 Task: Look for space in Edineţ, Moldova from 7th July, 2023 to 15th July, 2023 for 6 adults in price range Rs.15000 to Rs.20000. Place can be entire place with 3 bedrooms having 3 beds and 3 bathrooms. Property type can be house, flat, guest house. Booking option can be shelf check-in. Required host language is English.
Action: Mouse moved to (419, 60)
Screenshot: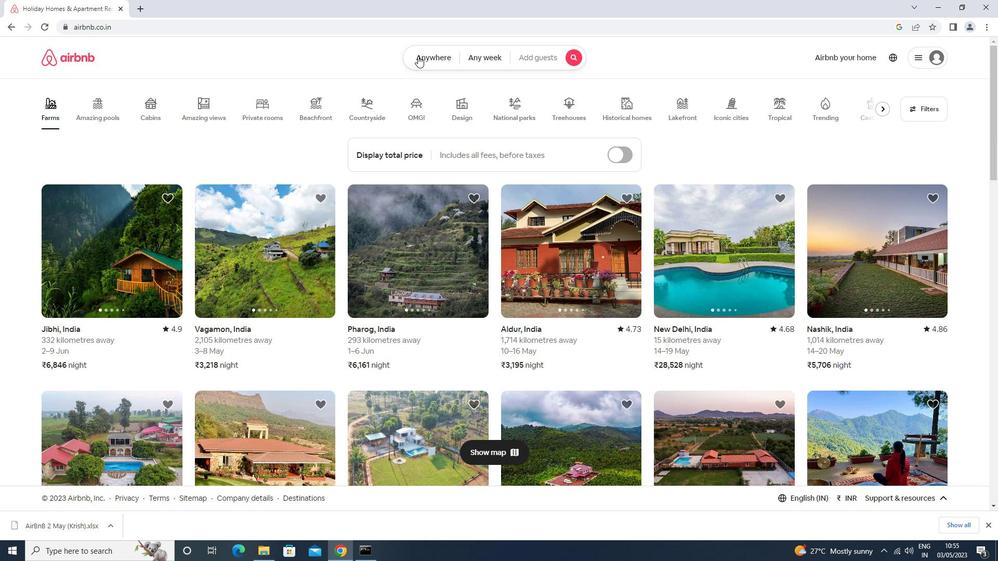 
Action: Mouse pressed left at (419, 60)
Screenshot: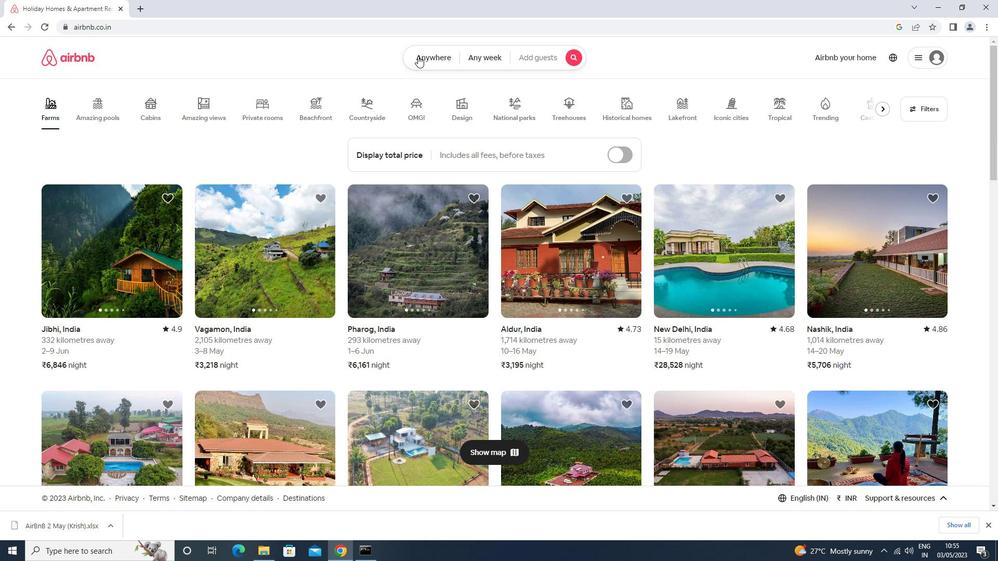 
Action: Mouse moved to (391, 105)
Screenshot: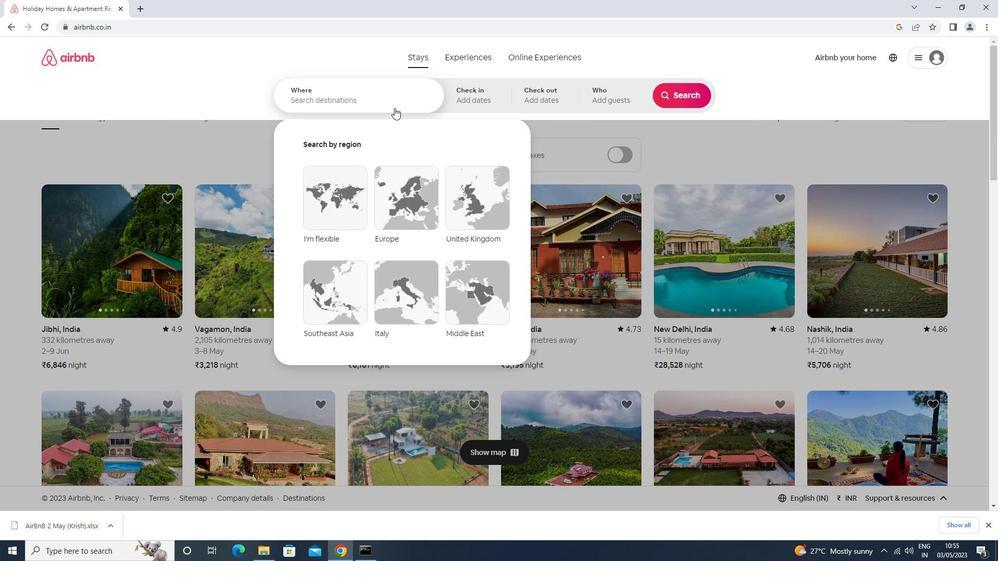
Action: Mouse pressed left at (391, 105)
Screenshot: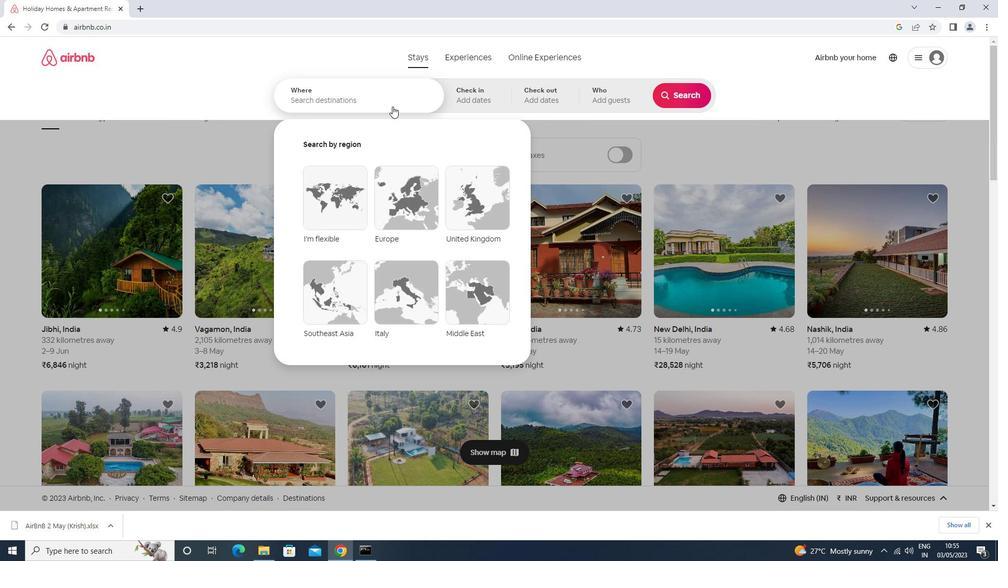 
Action: Mouse moved to (376, 104)
Screenshot: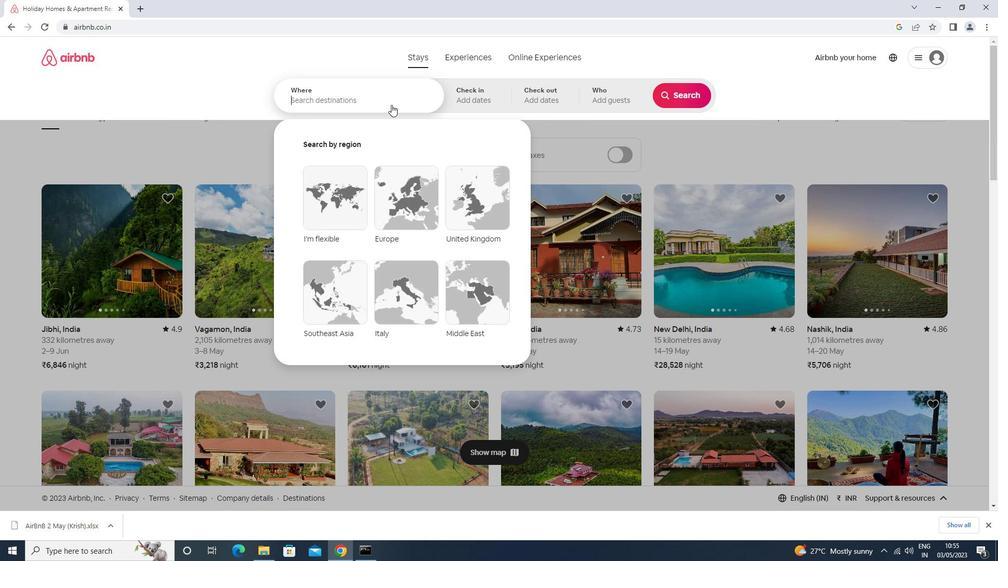 
Action: Key pressed e<Key.caps_lock>dit<Key.backspace>net<Key.down><Key.enter>
Screenshot: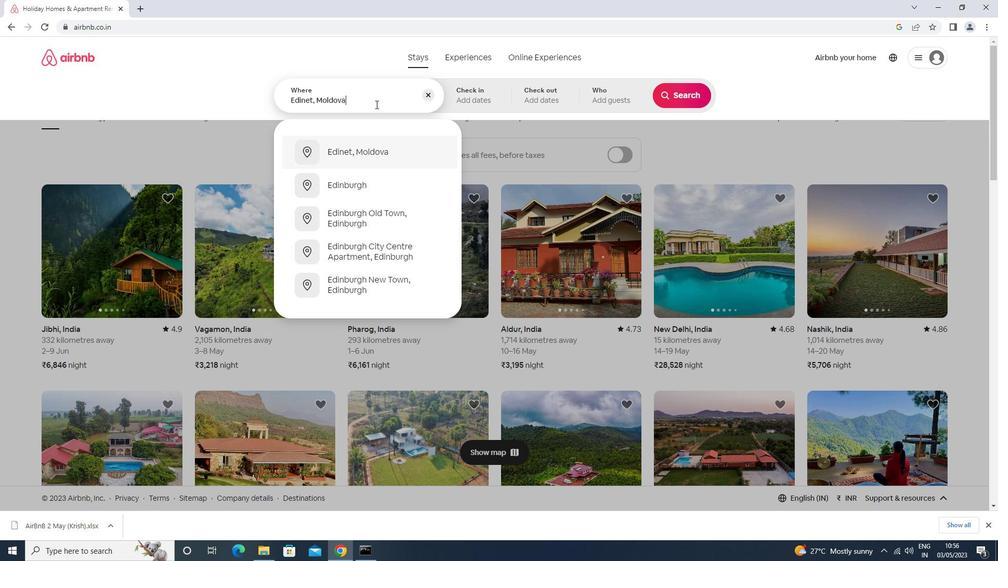 
Action: Mouse moved to (679, 178)
Screenshot: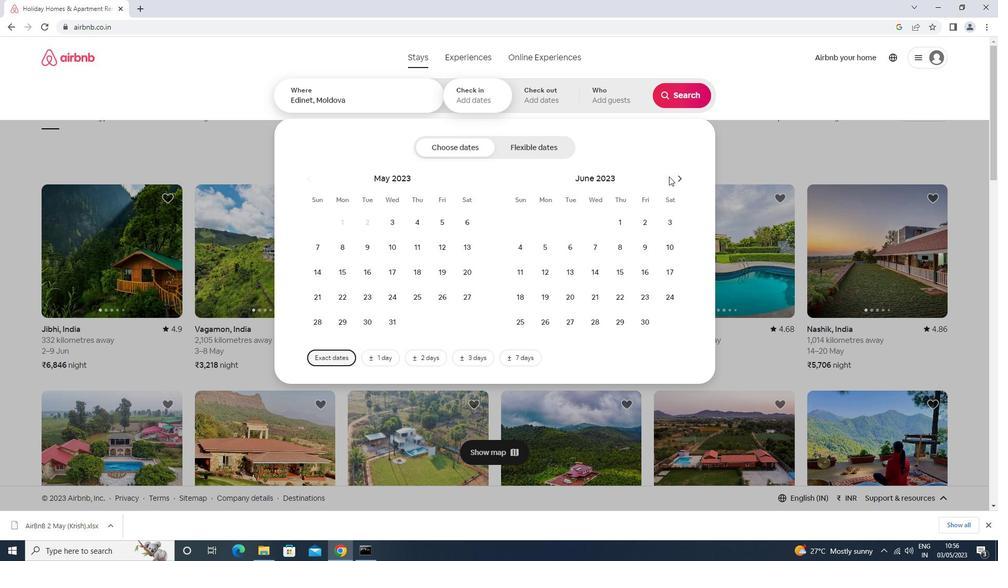 
Action: Mouse pressed left at (679, 178)
Screenshot: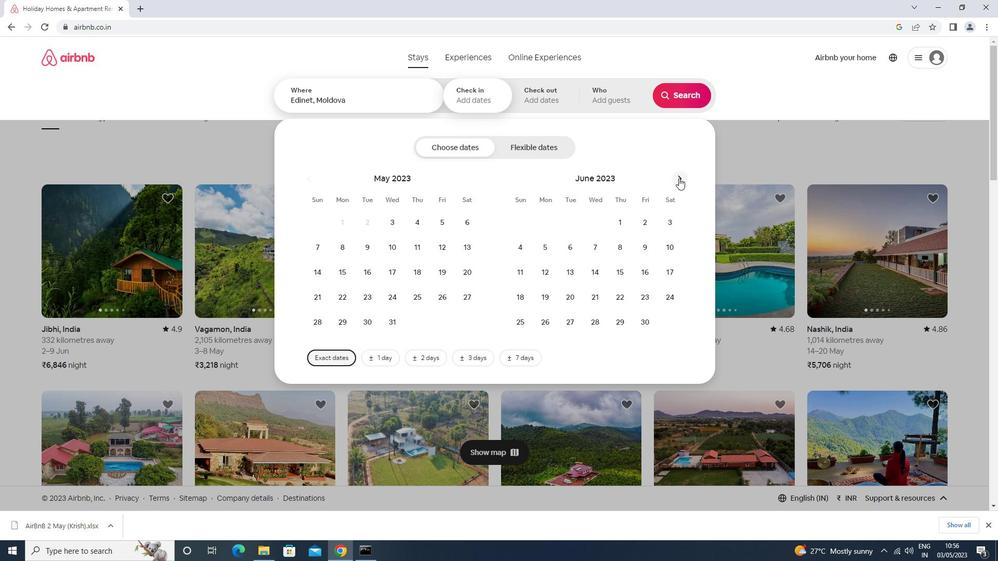 
Action: Mouse moved to (640, 242)
Screenshot: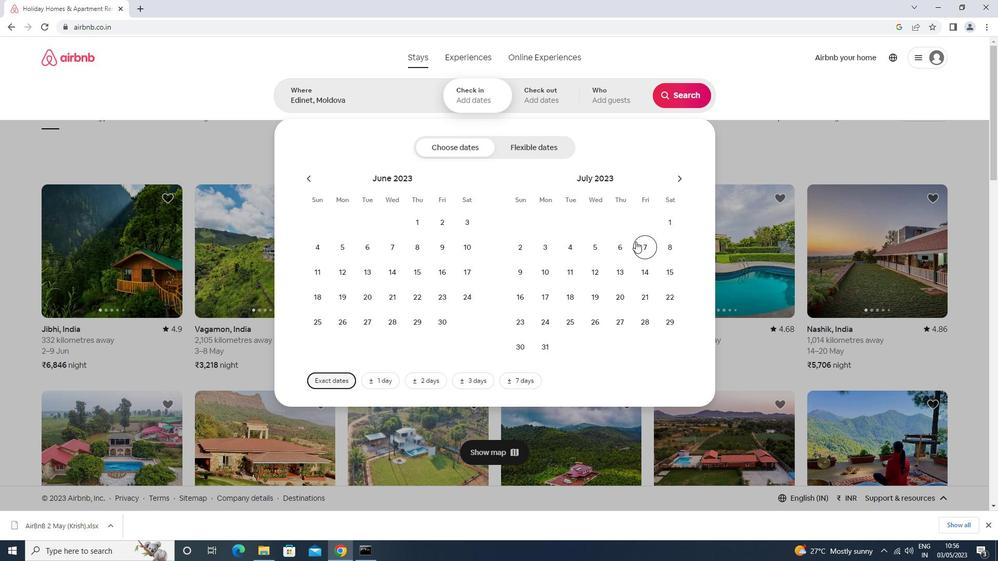 
Action: Mouse pressed left at (640, 242)
Screenshot: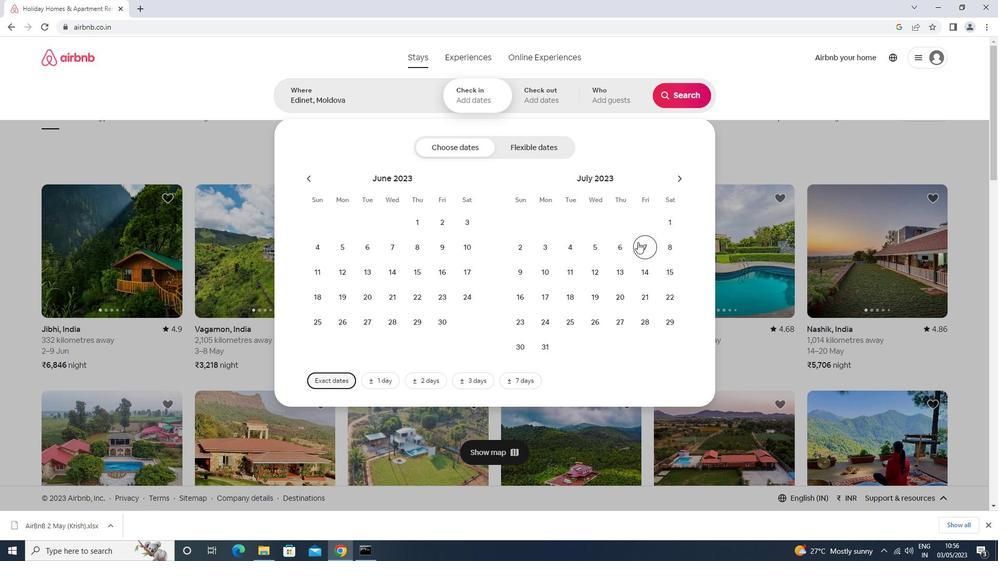 
Action: Mouse moved to (648, 274)
Screenshot: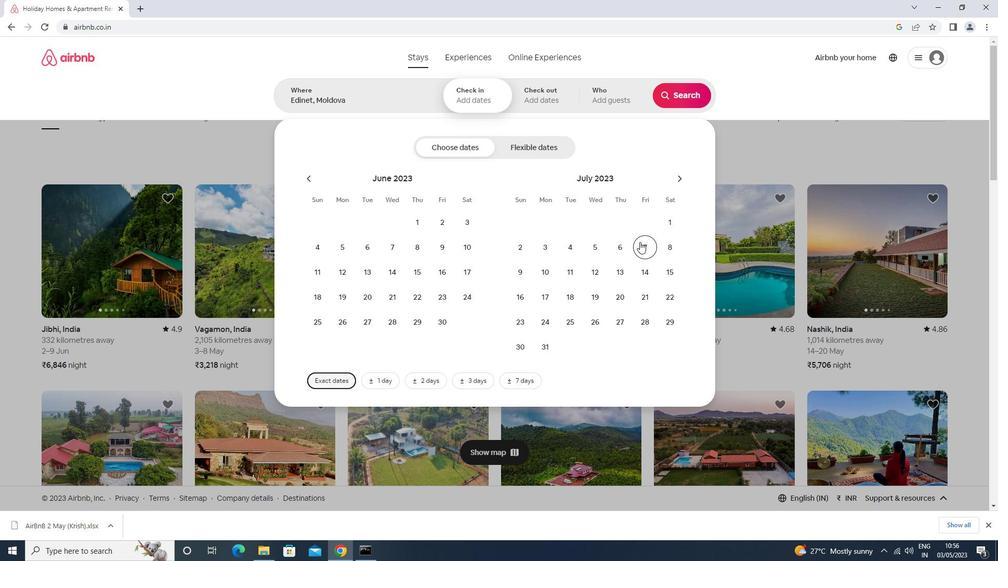 
Action: Mouse pressed left at (648, 274)
Screenshot: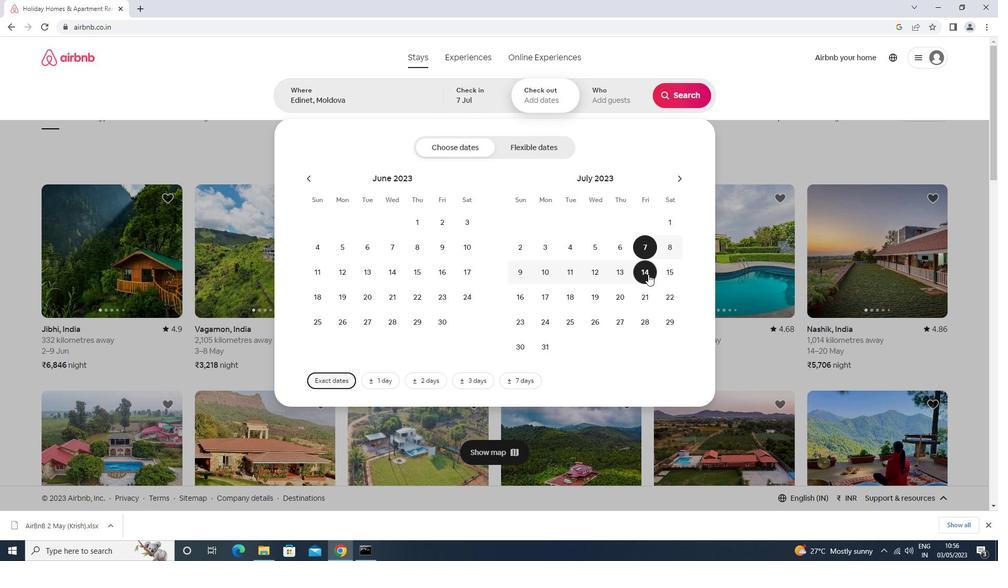 
Action: Mouse moved to (615, 94)
Screenshot: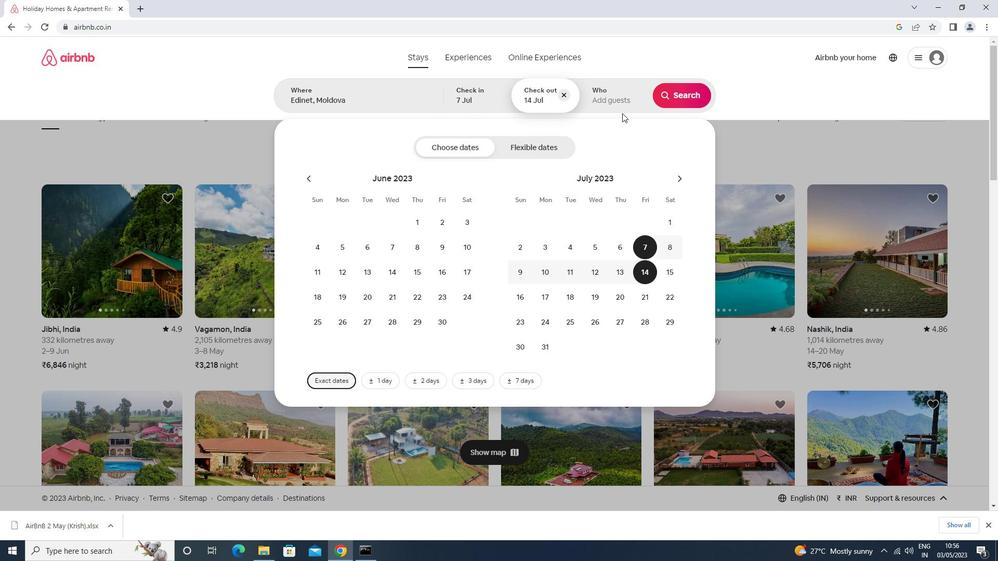 
Action: Mouse pressed left at (615, 94)
Screenshot: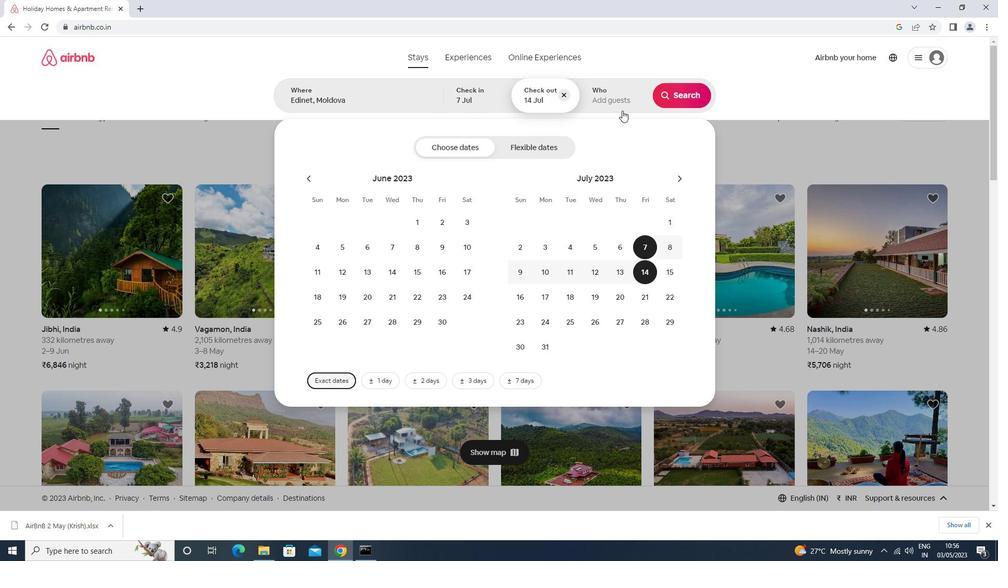 
Action: Mouse moved to (682, 147)
Screenshot: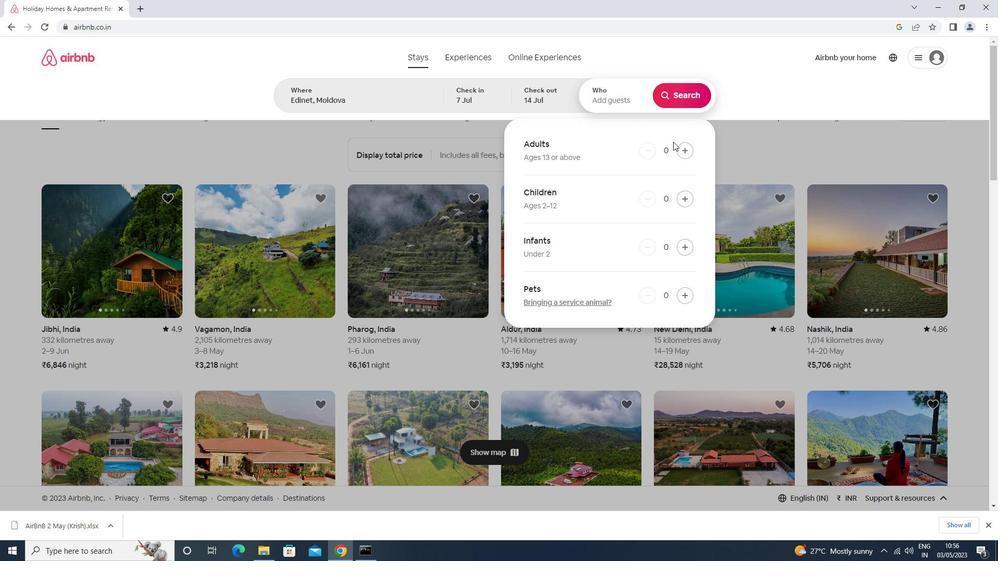 
Action: Mouse pressed left at (682, 147)
Screenshot: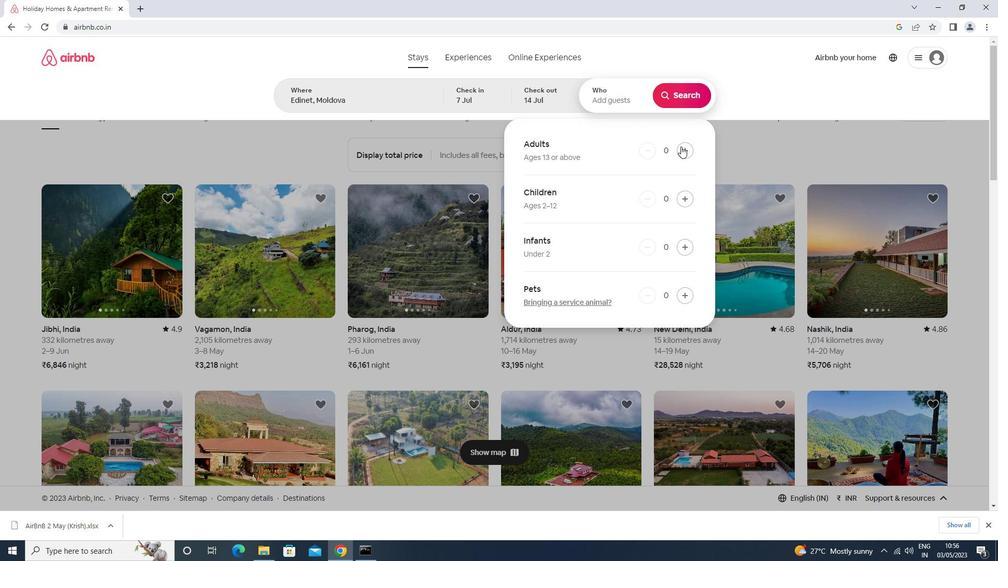 
Action: Mouse pressed left at (682, 147)
Screenshot: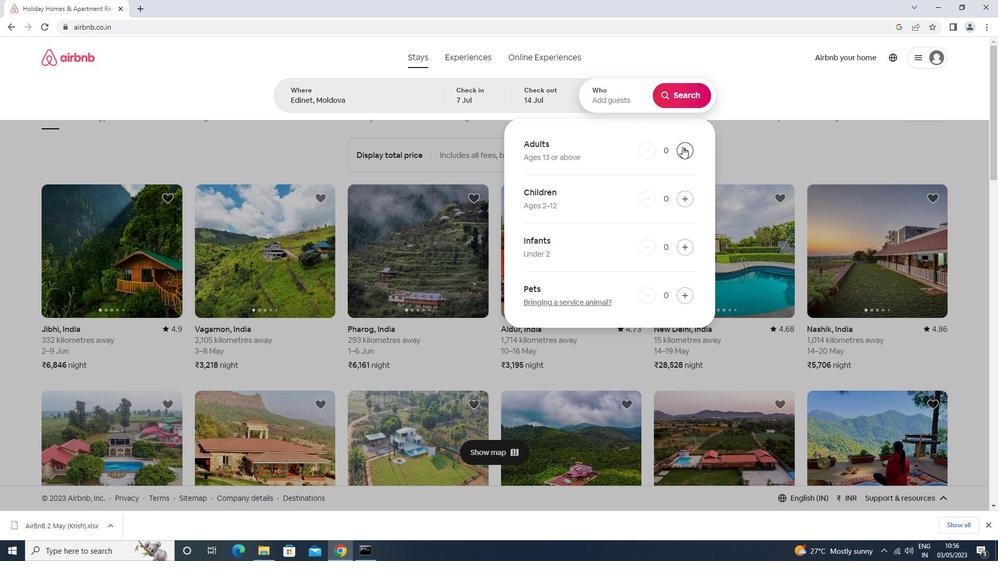 
Action: Mouse pressed left at (682, 147)
Screenshot: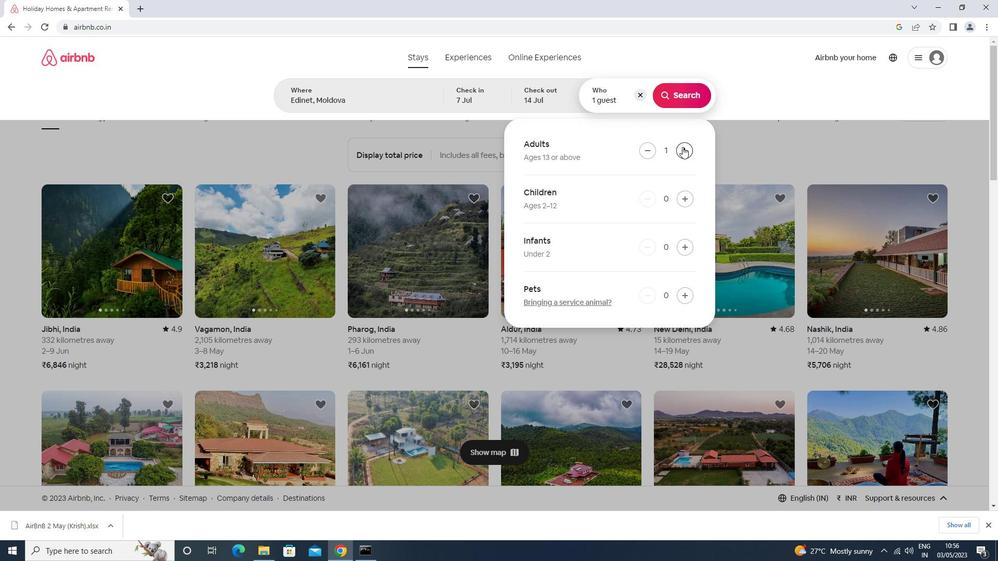 
Action: Mouse pressed left at (682, 147)
Screenshot: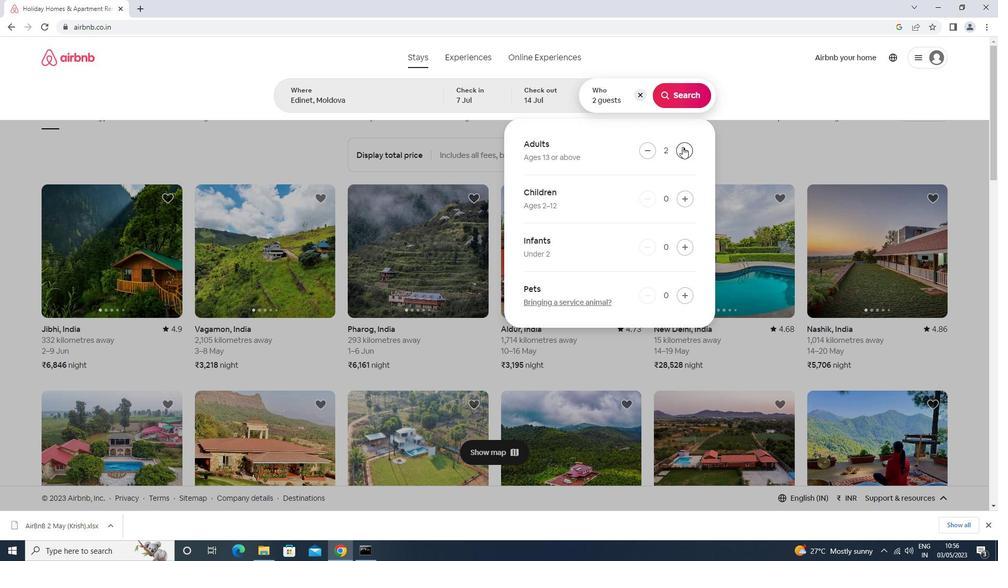 
Action: Mouse moved to (682, 147)
Screenshot: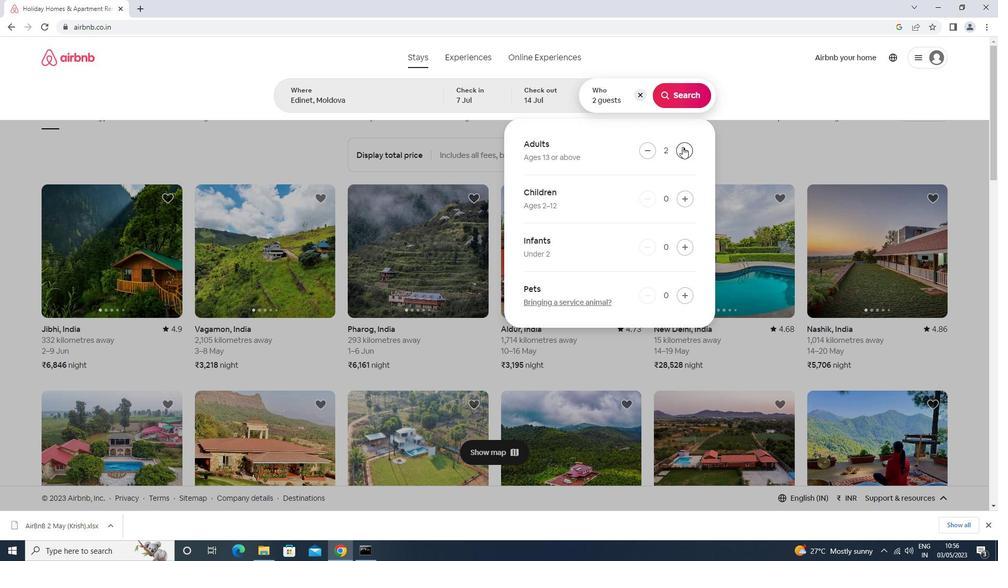 
Action: Mouse pressed left at (682, 147)
Screenshot: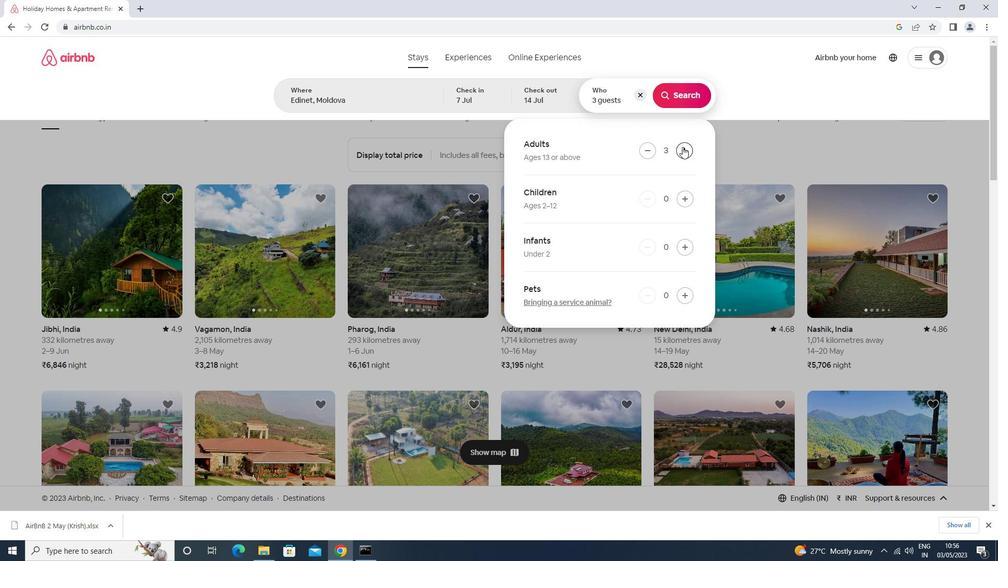 
Action: Mouse pressed left at (682, 147)
Screenshot: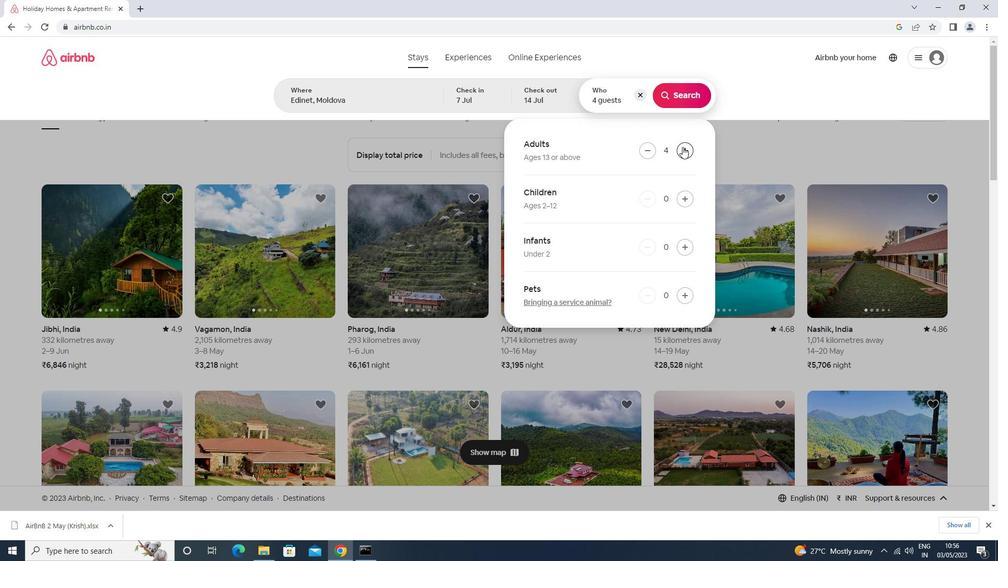 
Action: Mouse moved to (675, 97)
Screenshot: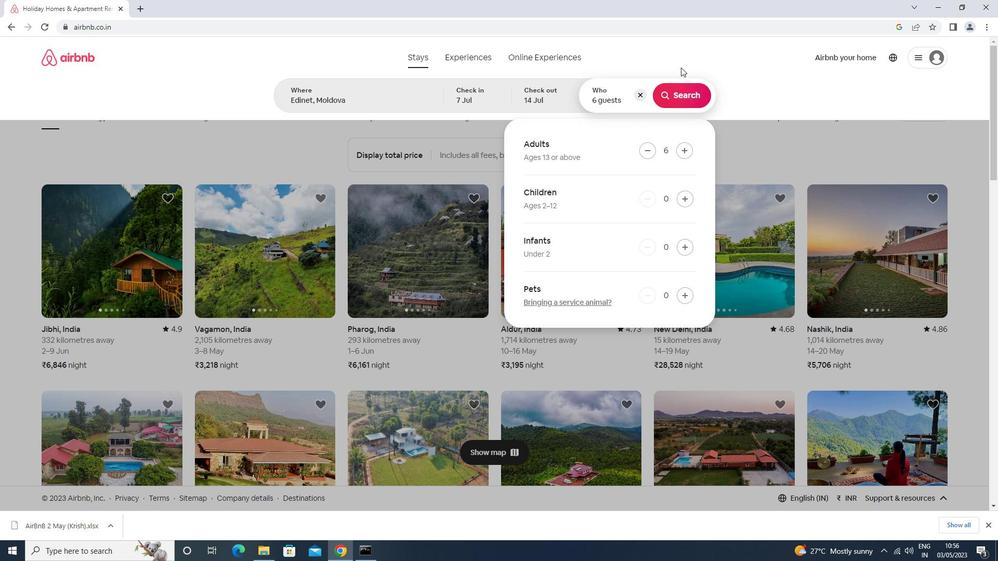 
Action: Mouse pressed left at (675, 97)
Screenshot: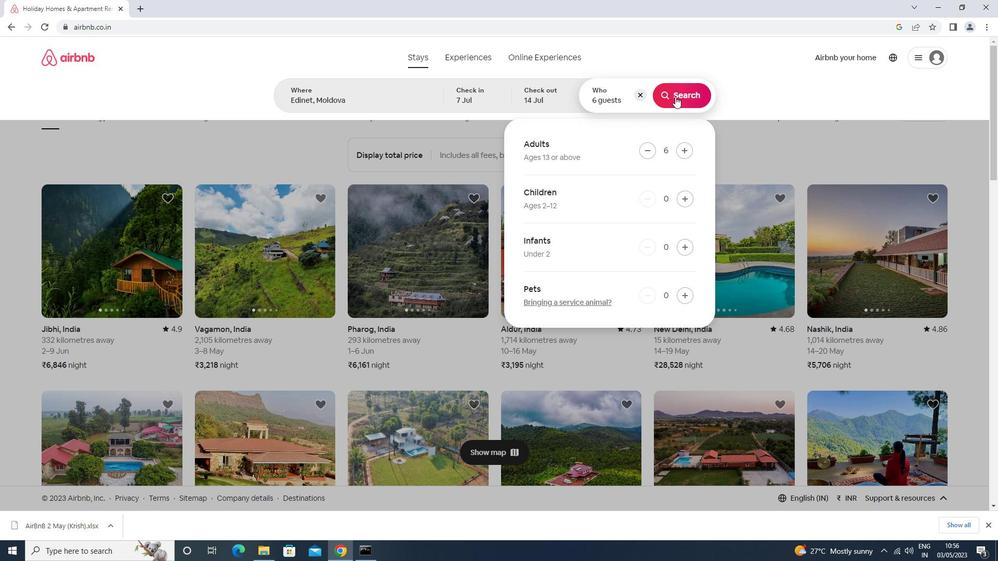 
Action: Mouse moved to (953, 103)
Screenshot: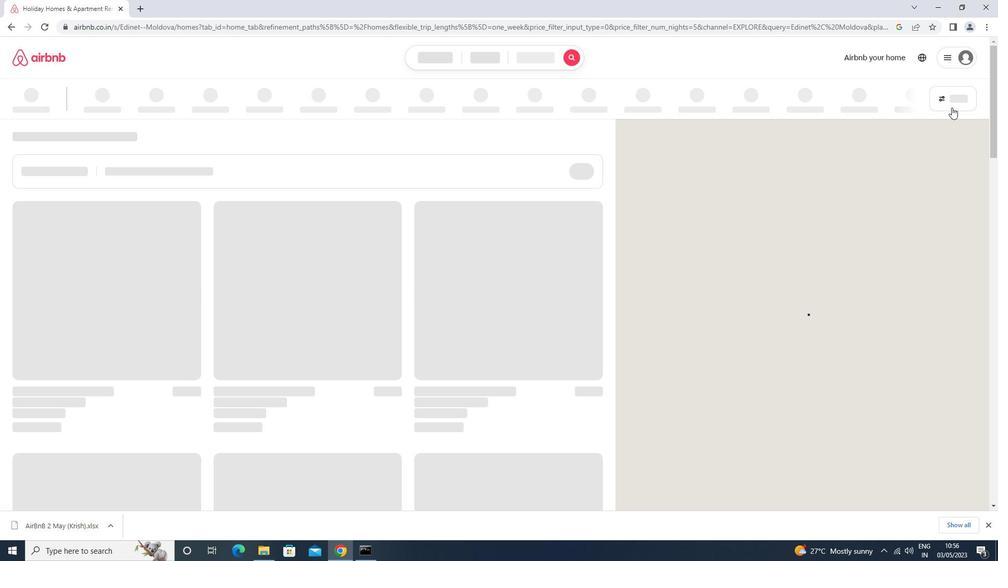 
Action: Mouse pressed left at (953, 103)
Screenshot: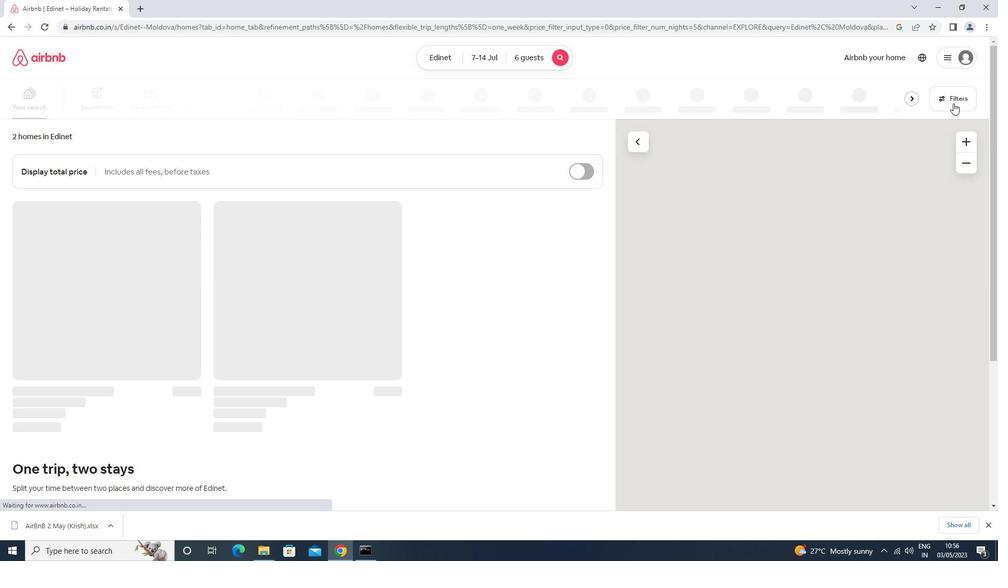 
Action: Mouse moved to (462, 225)
Screenshot: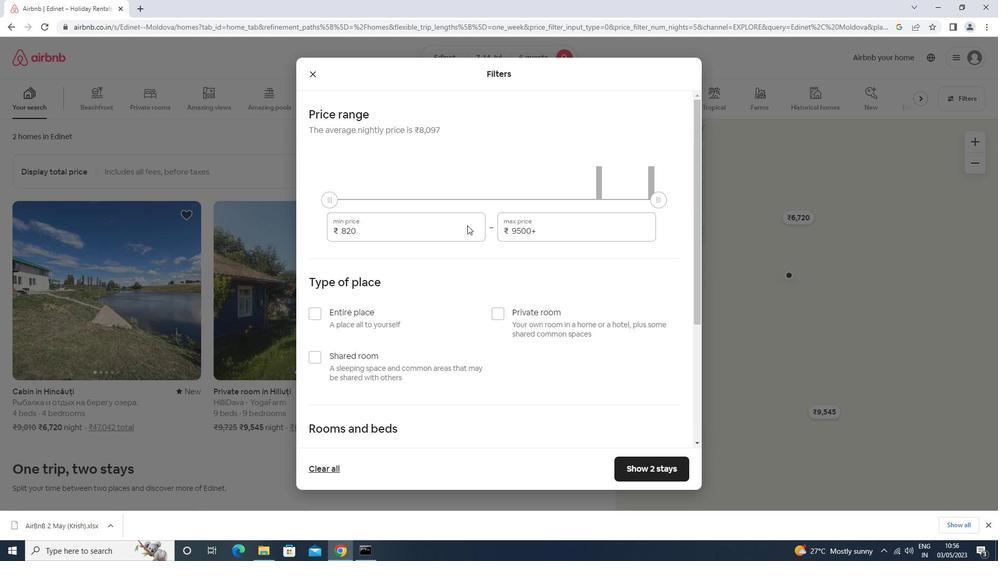 
Action: Mouse pressed left at (462, 225)
Screenshot: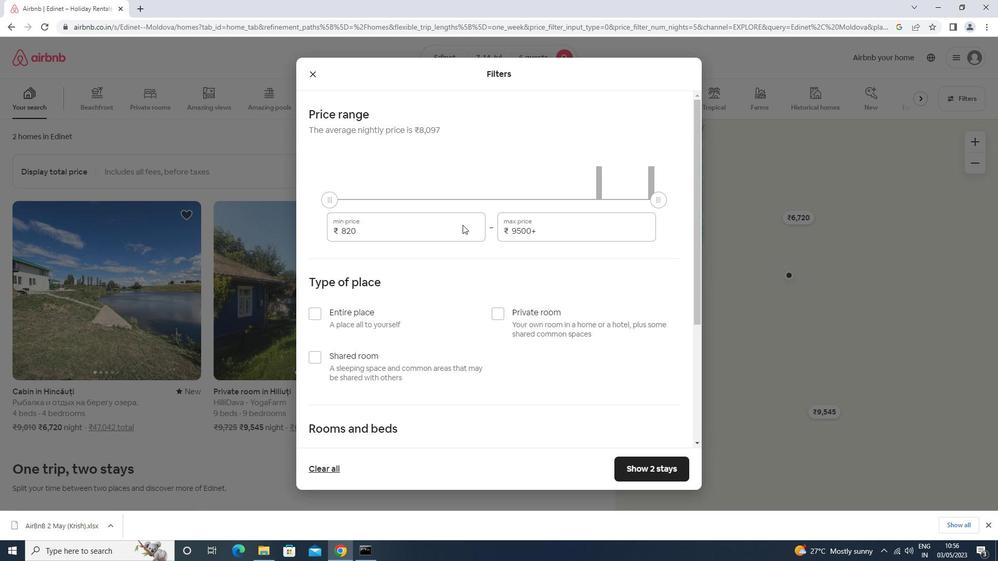 
Action: Mouse moved to (459, 228)
Screenshot: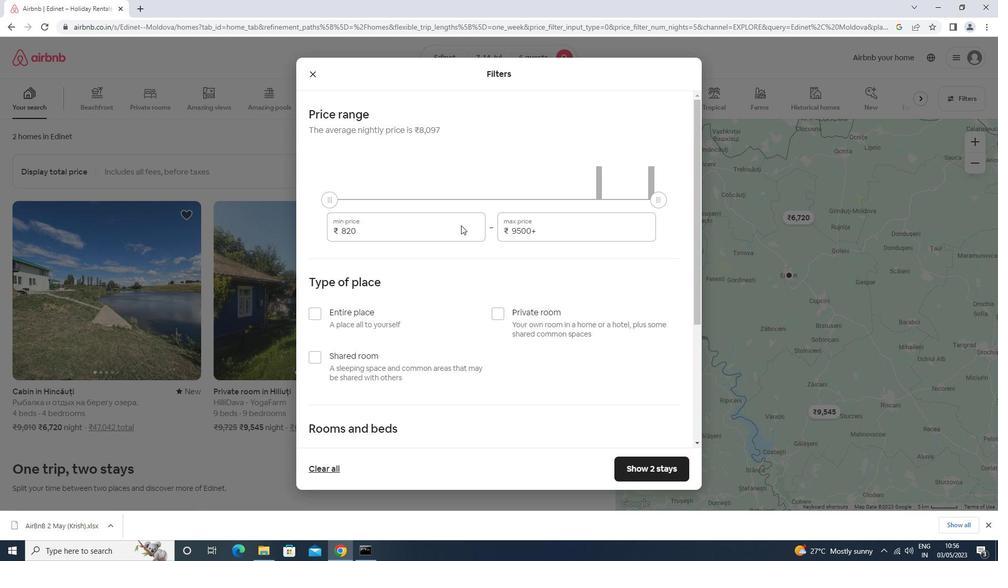 
Action: Key pressed <Key.backspace><Key.backspace><Key.backspace><Key.backspace><Key.backspace><Key.backspace><Key.backspace><Key.backspace><Key.backspace><Key.backspace><Key.backspace>15000<Key.tab>20000
Screenshot: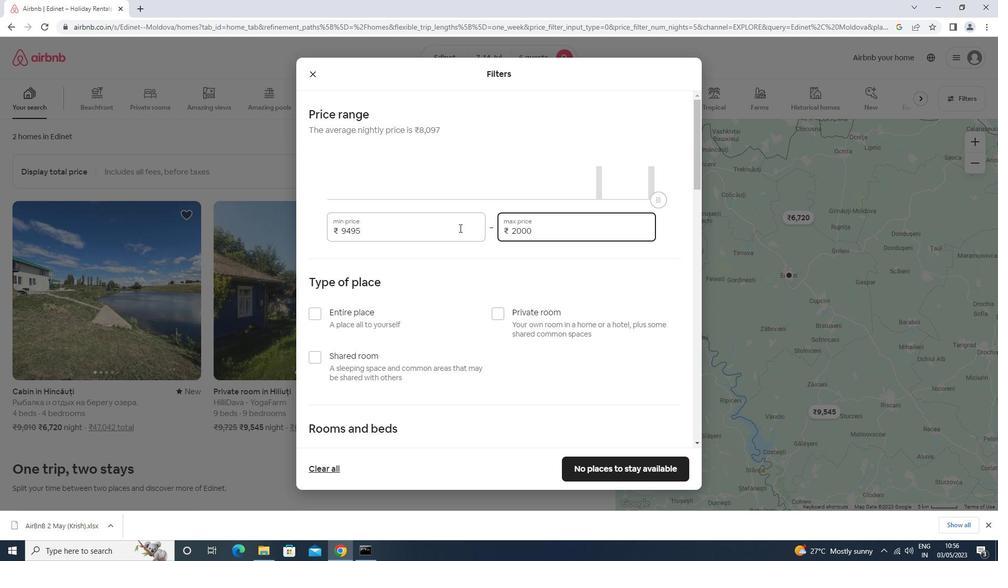 
Action: Mouse moved to (459, 228)
Screenshot: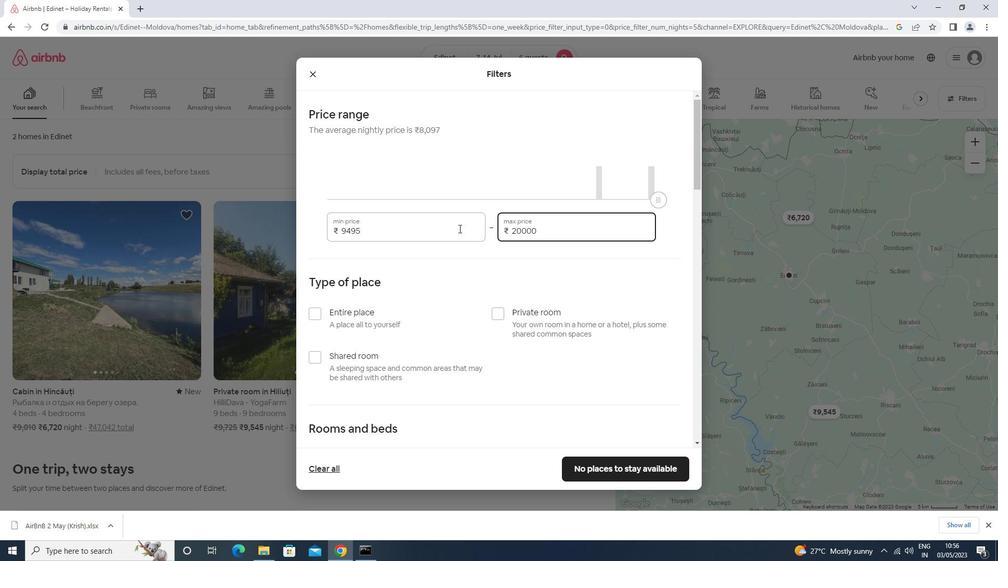 
Action: Mouse pressed left at (459, 228)
Screenshot: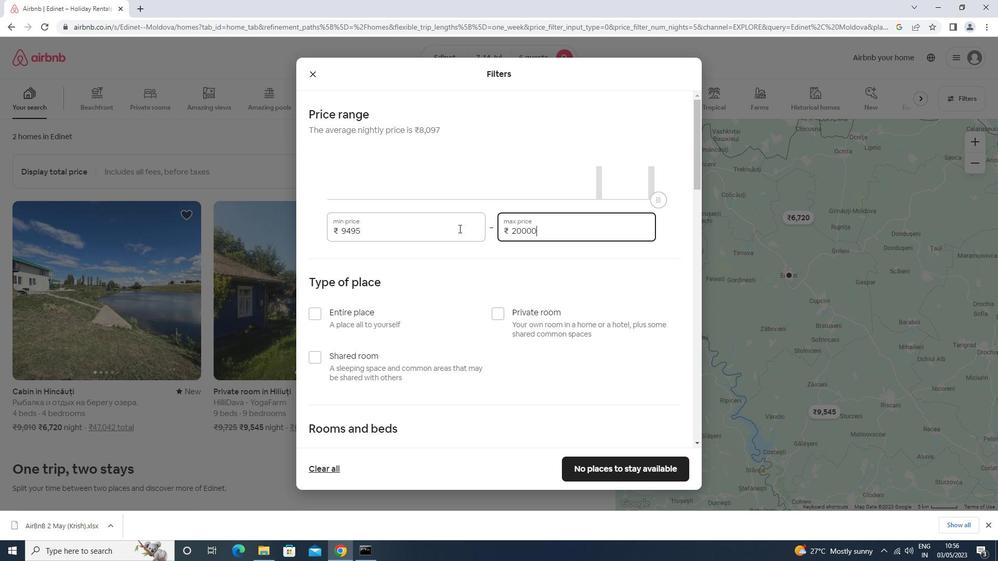 
Action: Key pressed <Key.backspace><Key.backspace><Key.backspace><Key.backspace><Key.backspace><Key.backspace><Key.backspace><Key.backspace><Key.backspace><Key.backspace><Key.backspace><Key.backspace>15000
Screenshot: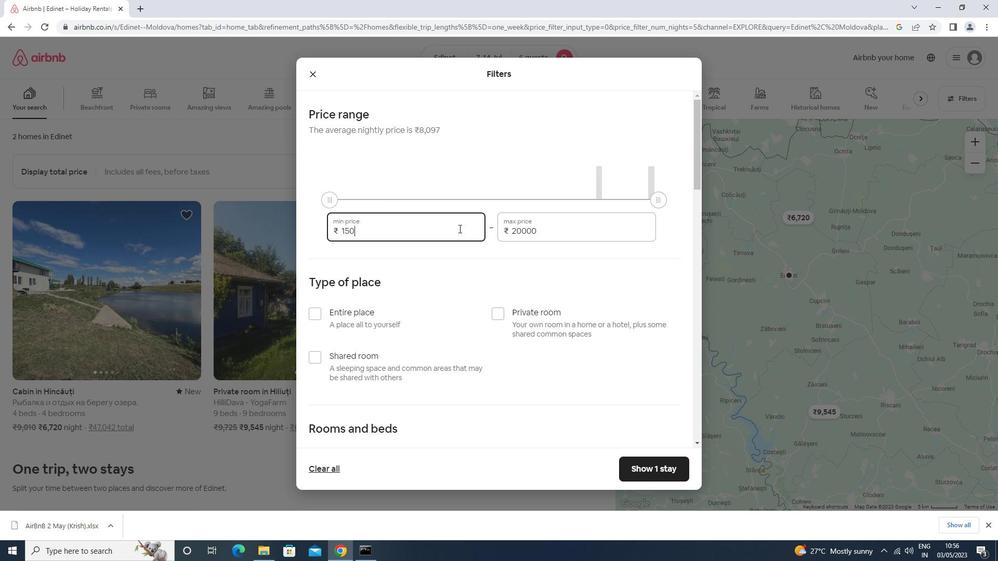 
Action: Mouse moved to (338, 324)
Screenshot: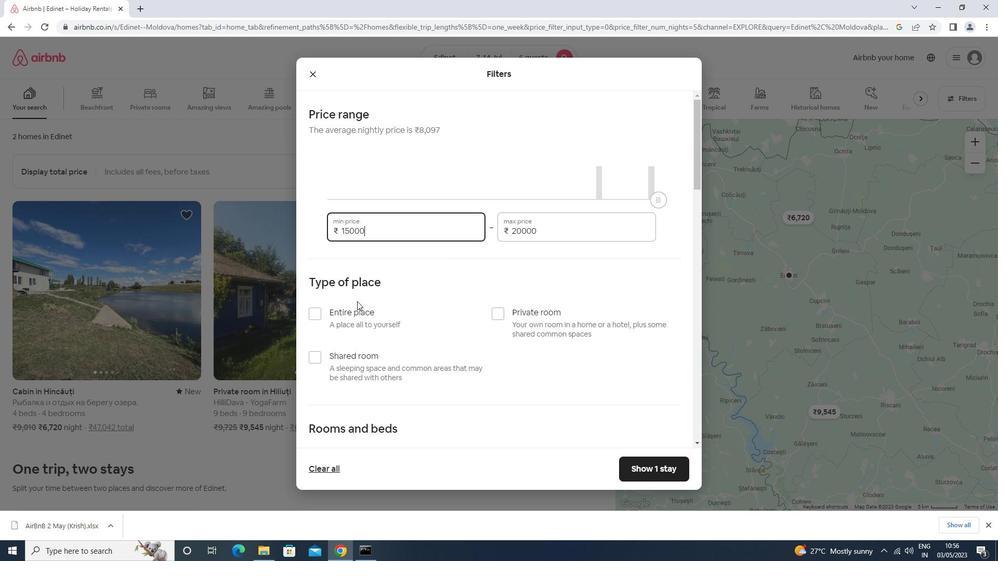 
Action: Mouse pressed left at (338, 324)
Screenshot: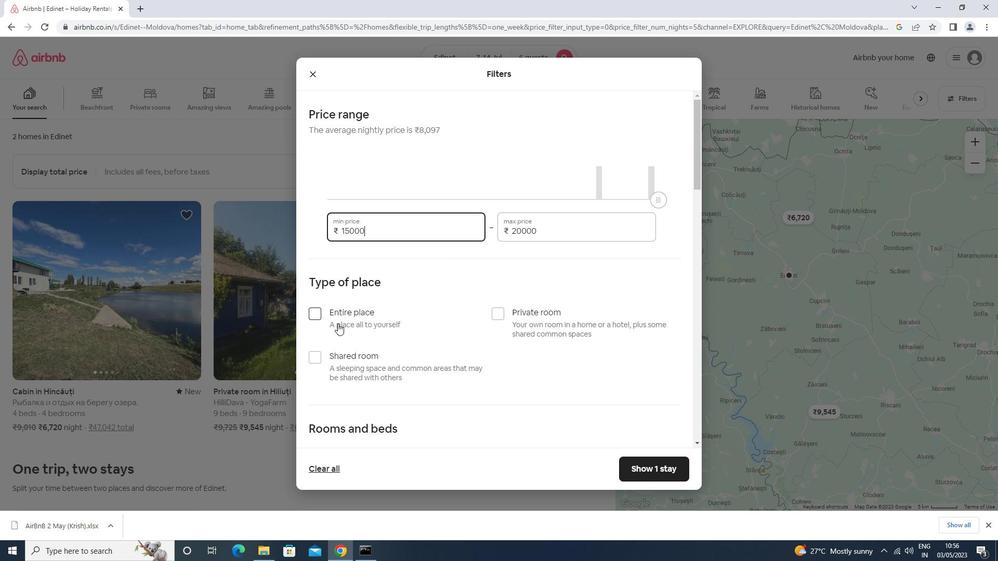 
Action: Mouse moved to (435, 304)
Screenshot: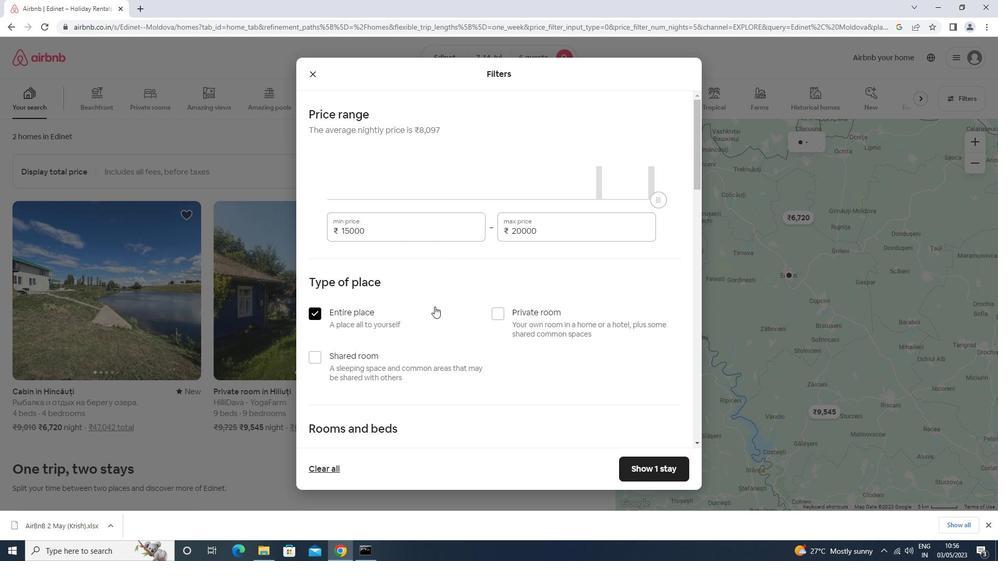 
Action: Mouse scrolled (435, 304) with delta (0, 0)
Screenshot: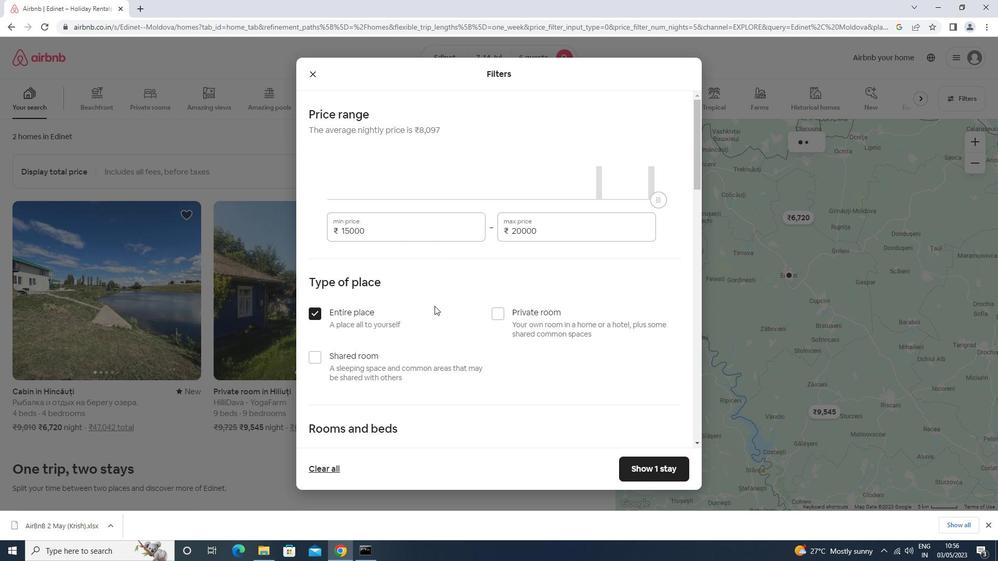 
Action: Mouse scrolled (435, 304) with delta (0, 0)
Screenshot: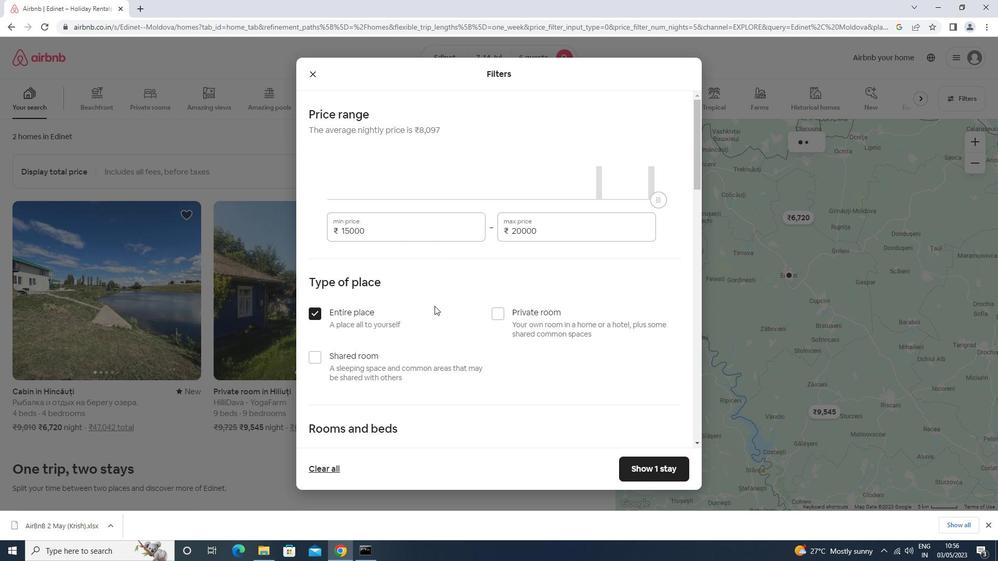 
Action: Mouse scrolled (435, 304) with delta (0, 0)
Screenshot: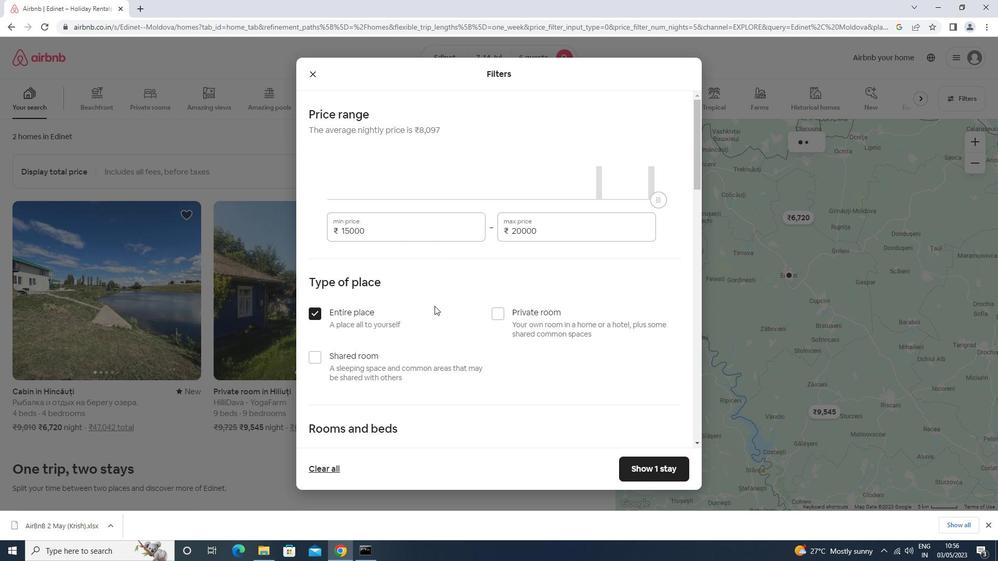 
Action: Mouse scrolled (435, 304) with delta (0, 0)
Screenshot: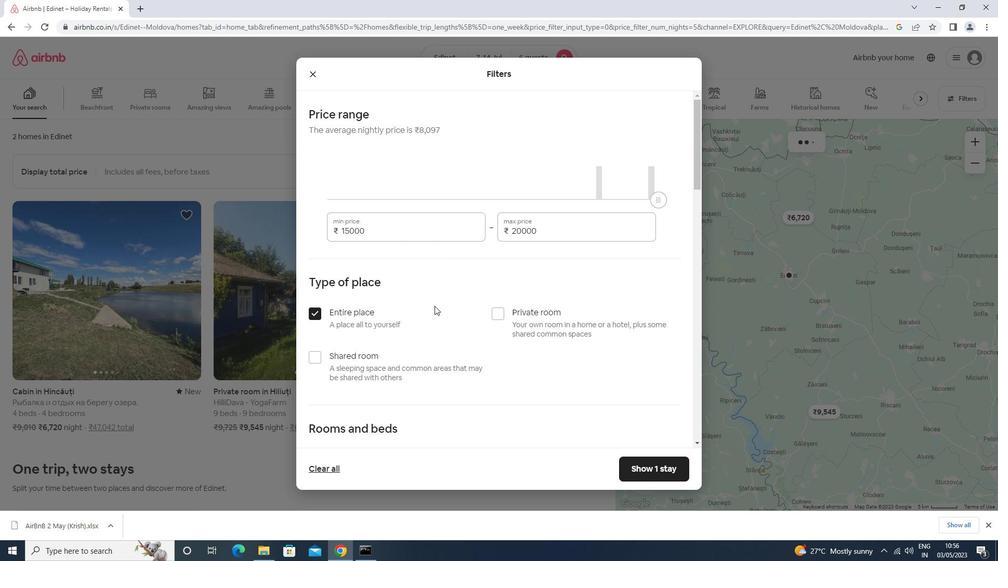 
Action: Mouse moved to (445, 273)
Screenshot: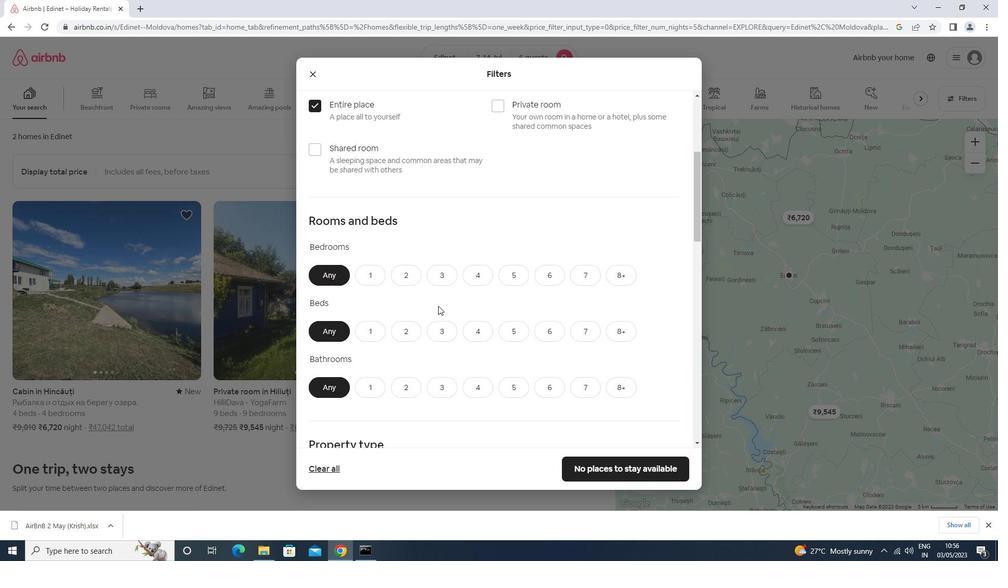 
Action: Mouse pressed left at (445, 273)
Screenshot: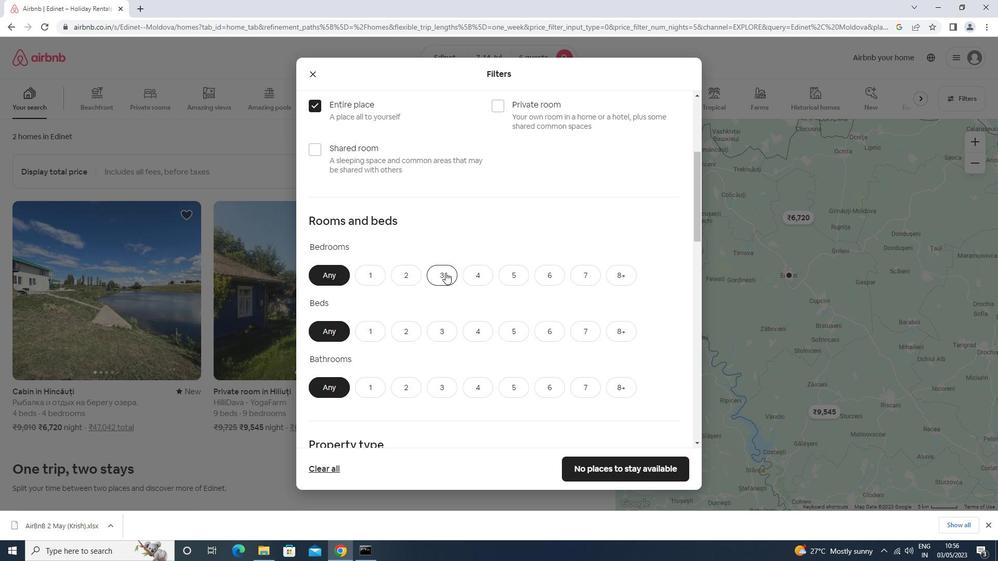 
Action: Mouse moved to (440, 329)
Screenshot: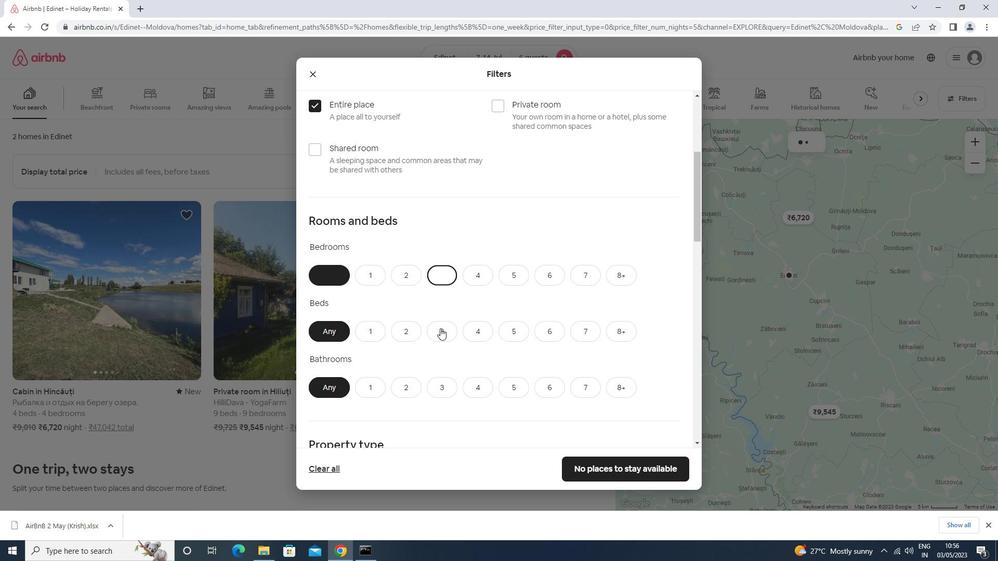 
Action: Mouse pressed left at (440, 329)
Screenshot: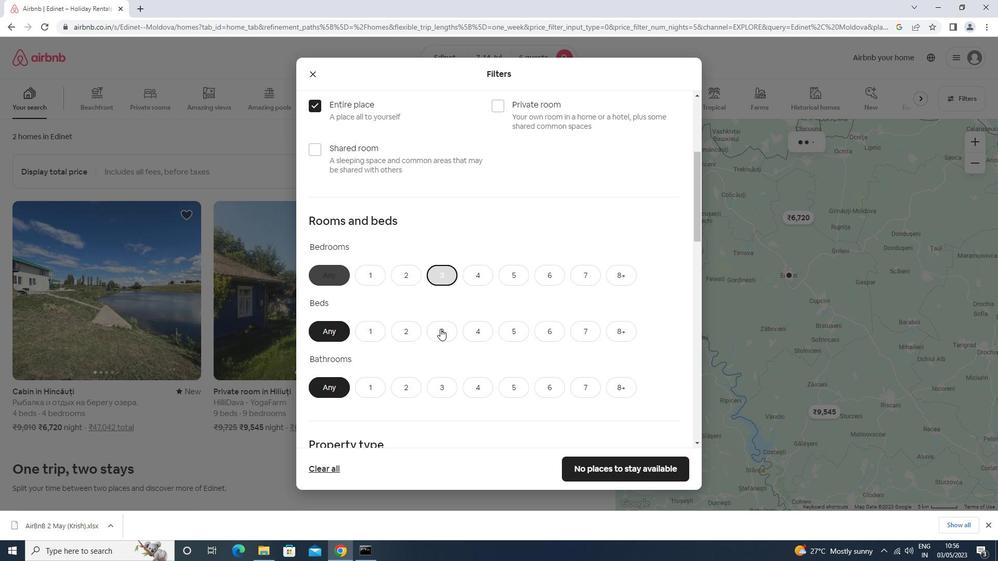 
Action: Mouse moved to (437, 383)
Screenshot: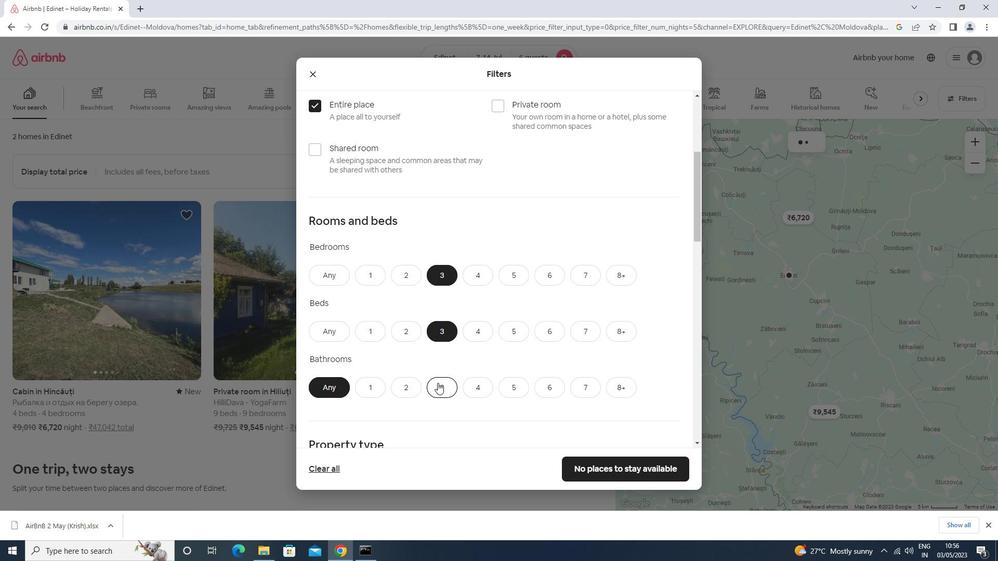 
Action: Mouse pressed left at (437, 383)
Screenshot: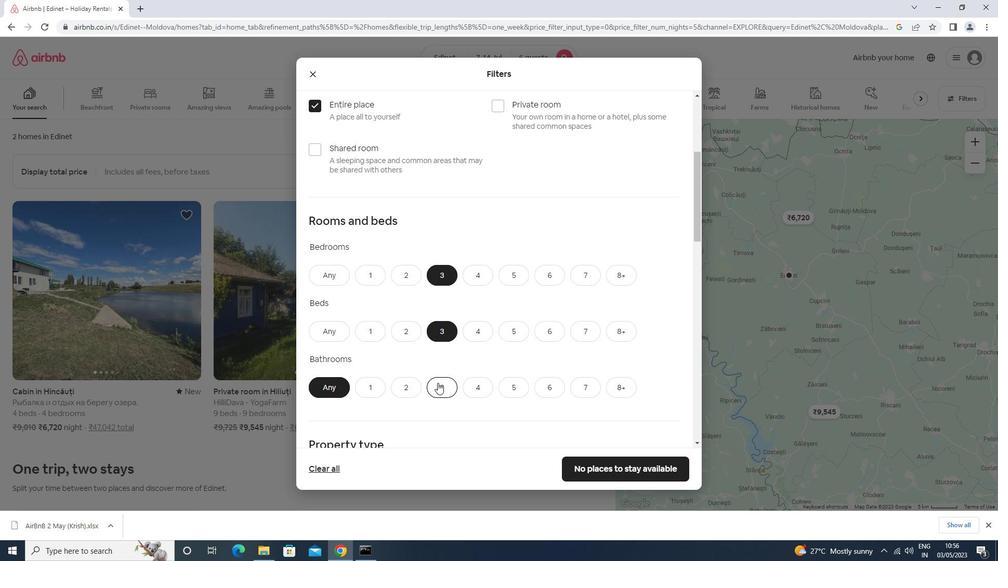 
Action: Mouse moved to (435, 378)
Screenshot: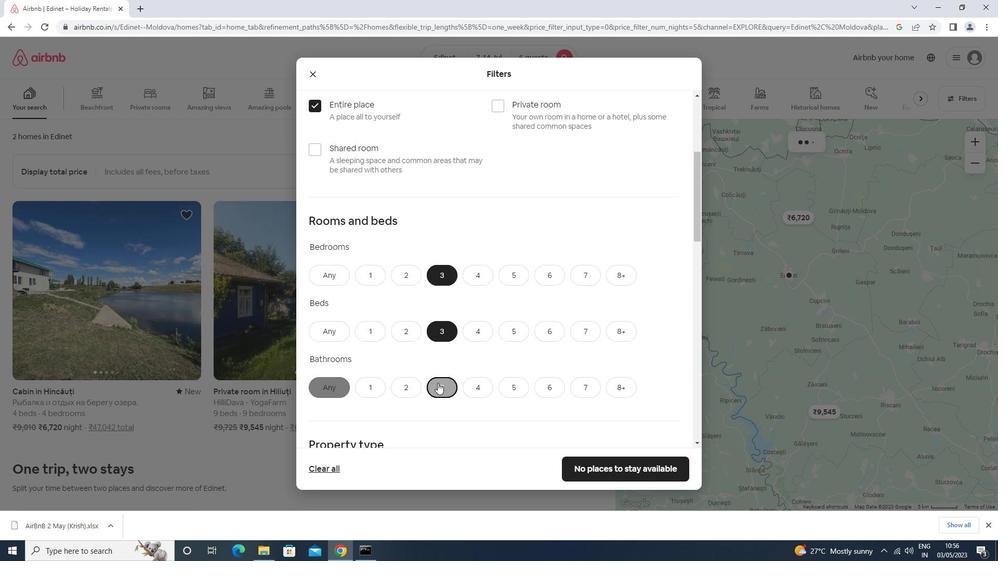 
Action: Mouse scrolled (435, 378) with delta (0, 0)
Screenshot: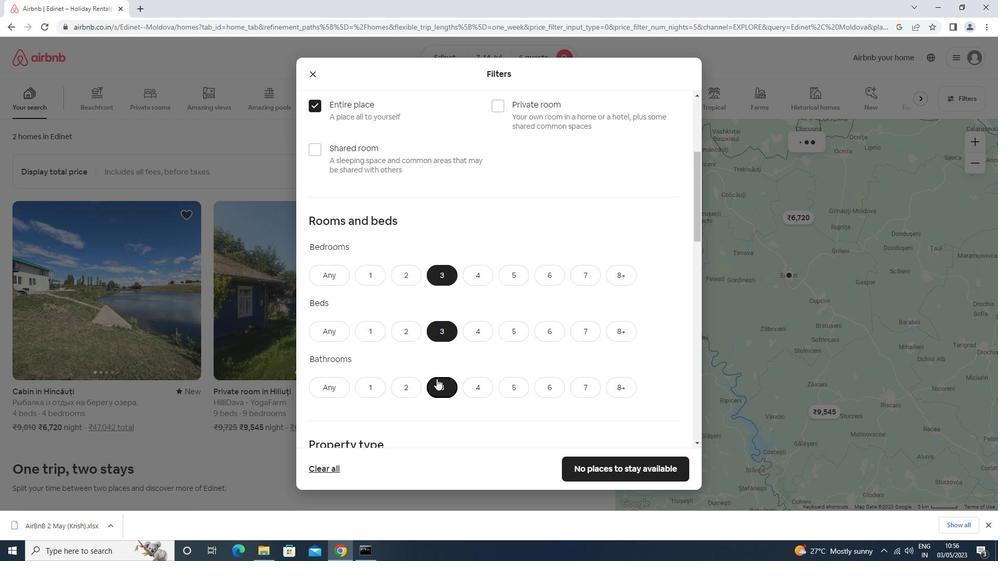 
Action: Mouse scrolled (435, 378) with delta (0, 0)
Screenshot: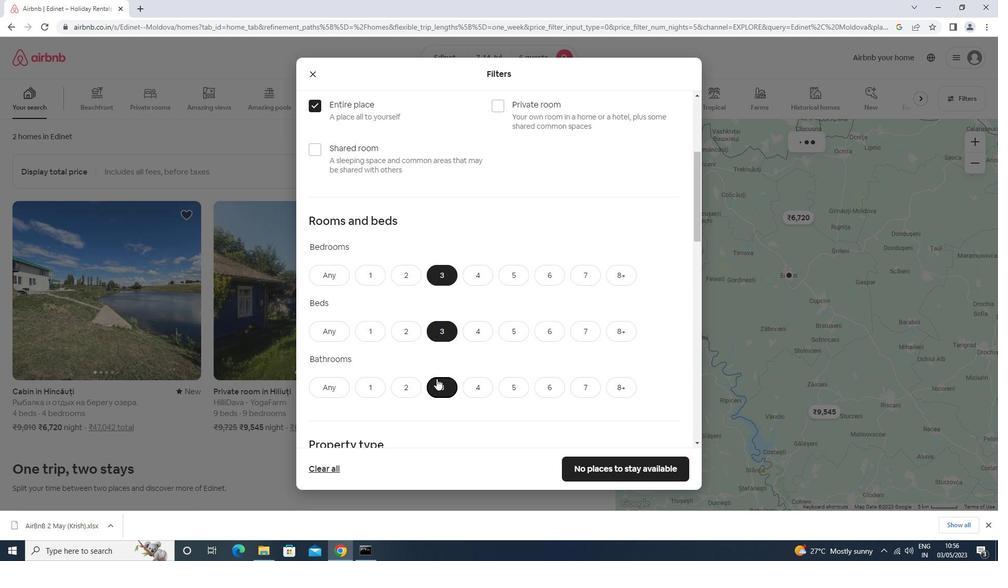 
Action: Mouse scrolled (435, 378) with delta (0, 0)
Screenshot: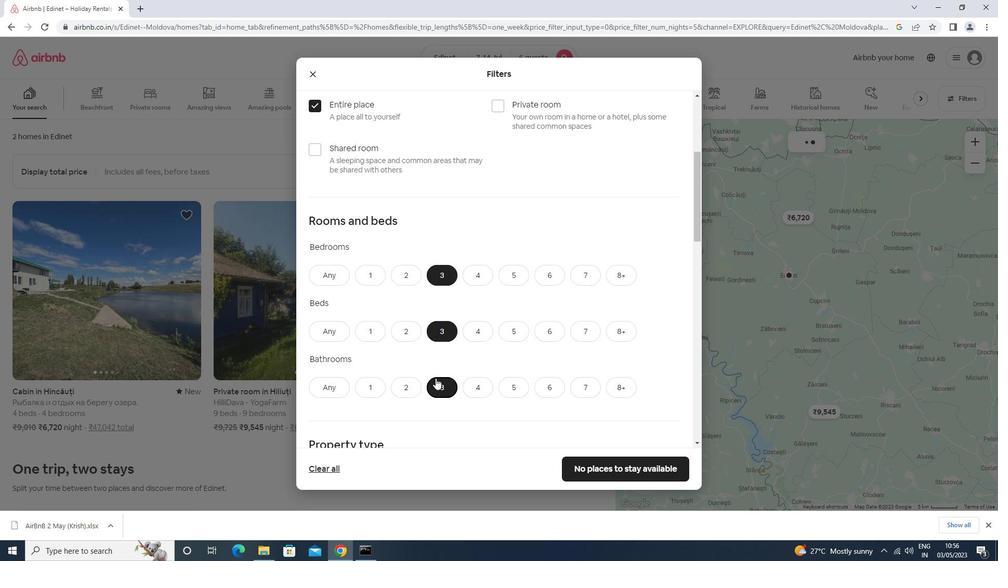 
Action: Mouse scrolled (435, 378) with delta (0, 0)
Screenshot: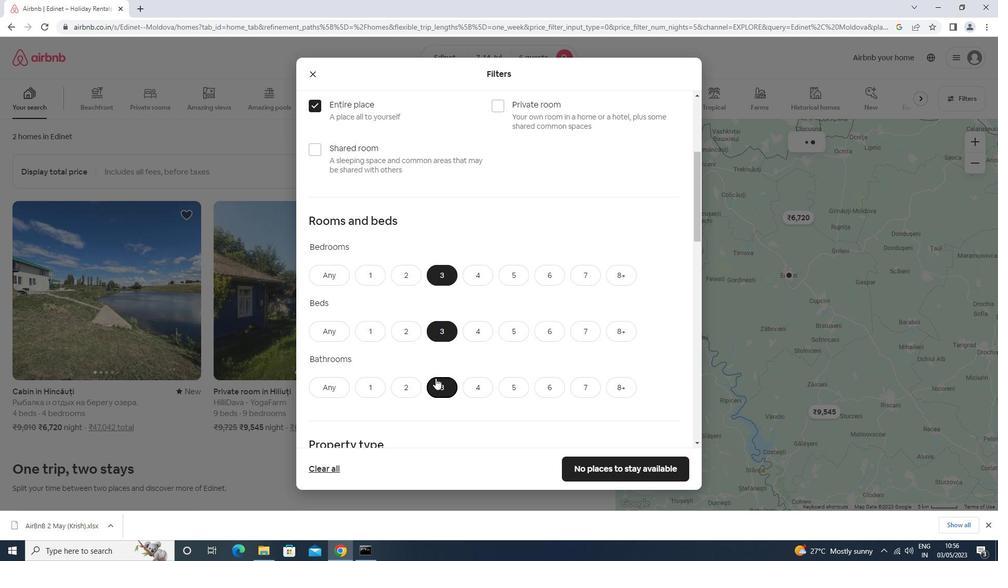 
Action: Mouse scrolled (435, 378) with delta (0, 0)
Screenshot: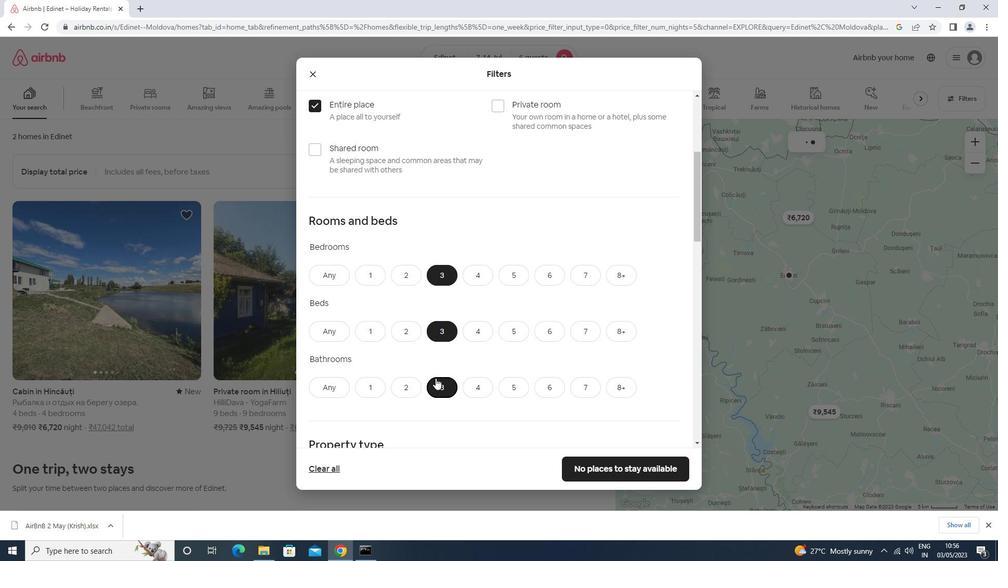 
Action: Mouse scrolled (435, 378) with delta (0, 0)
Screenshot: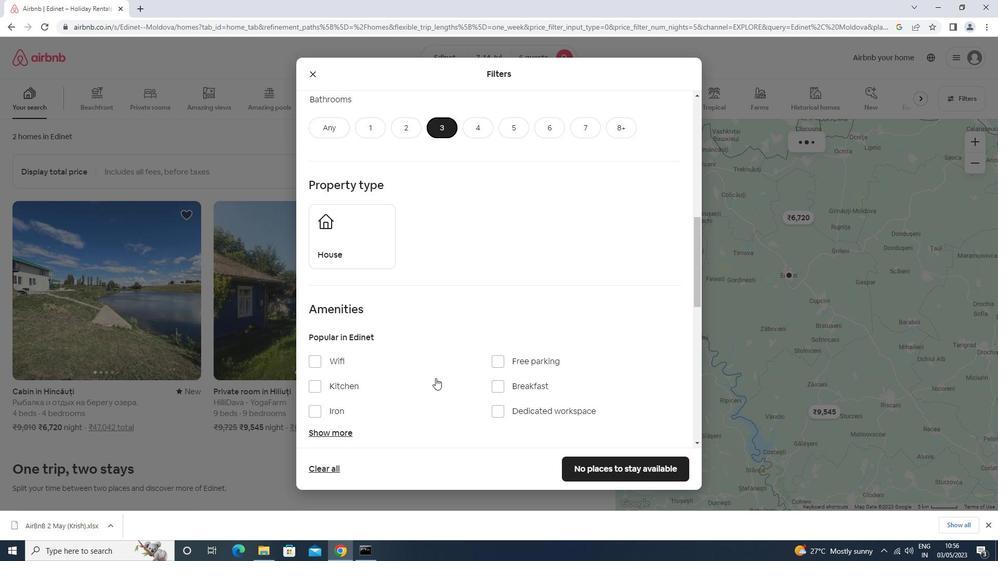 
Action: Mouse moved to (339, 166)
Screenshot: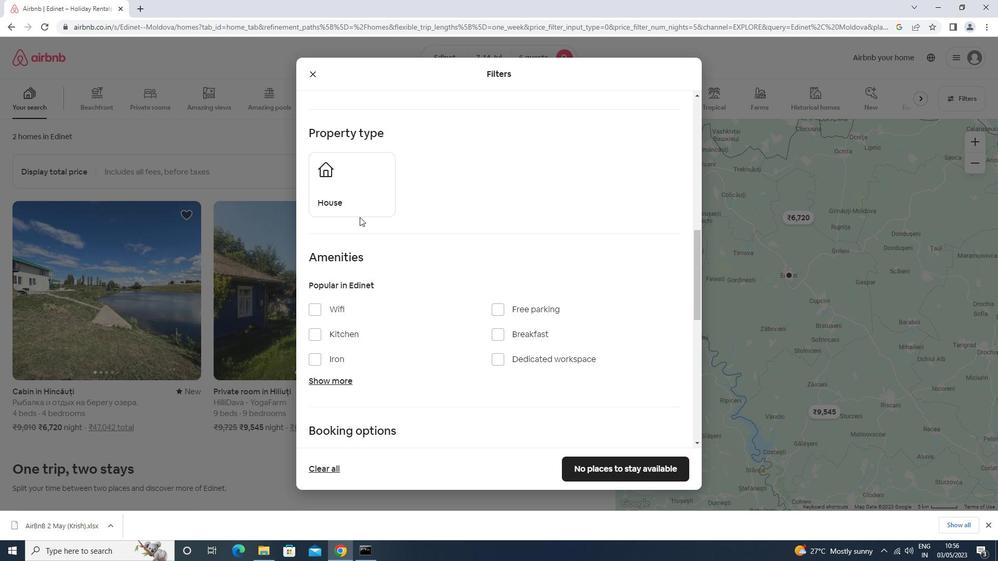 
Action: Mouse pressed left at (339, 166)
Screenshot: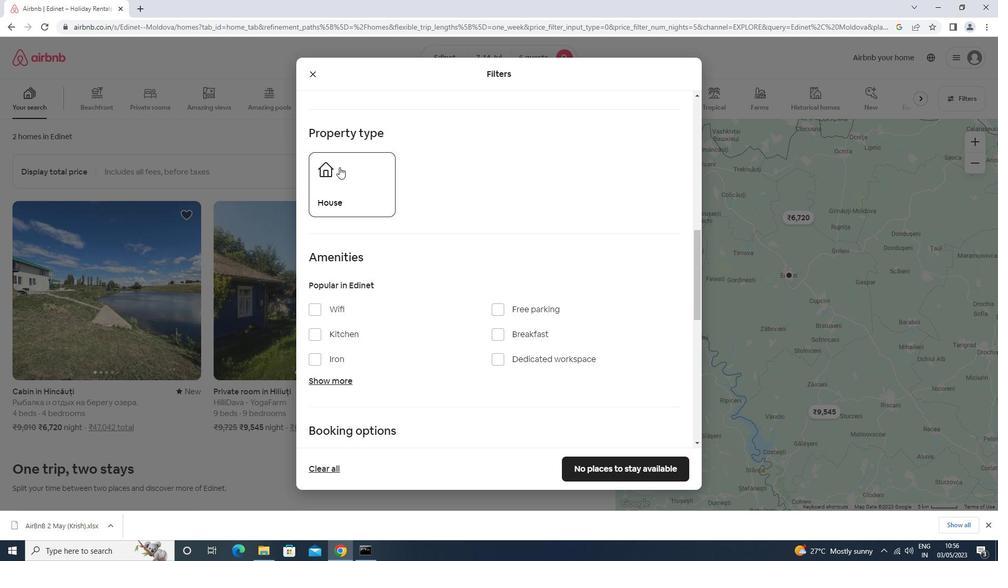
Action: Mouse moved to (358, 226)
Screenshot: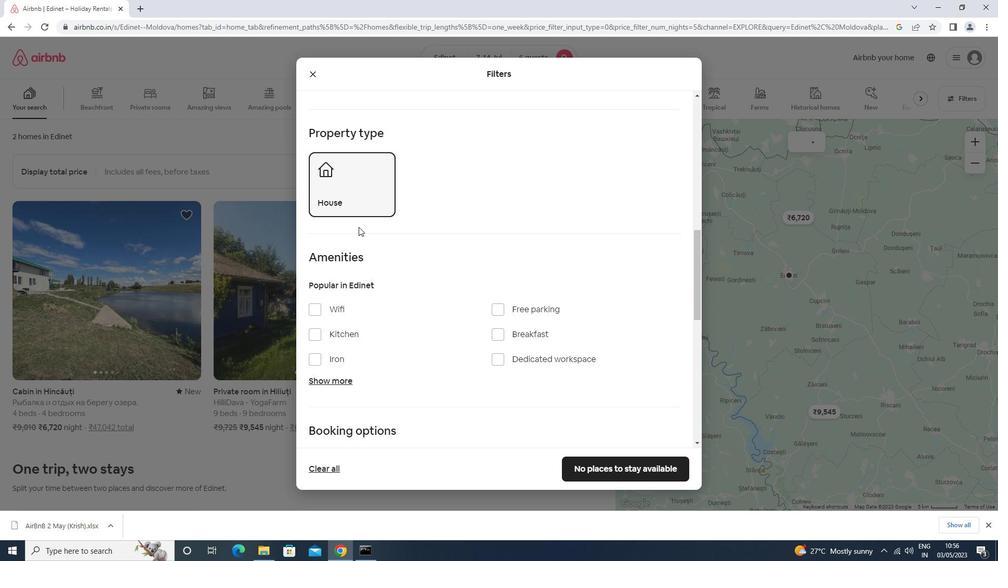 
Action: Mouse scrolled (358, 226) with delta (0, 0)
Screenshot: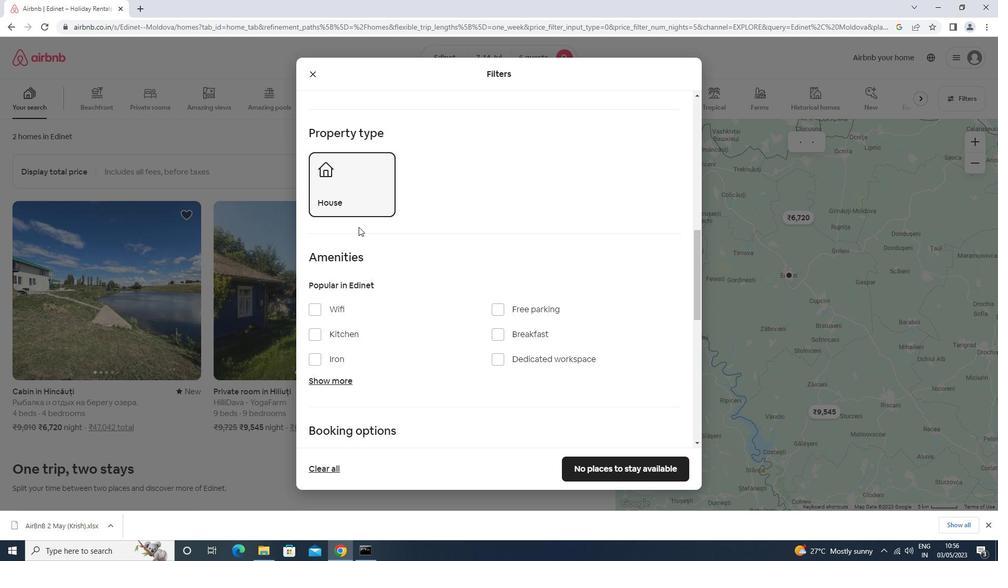 
Action: Mouse scrolled (358, 226) with delta (0, 0)
Screenshot: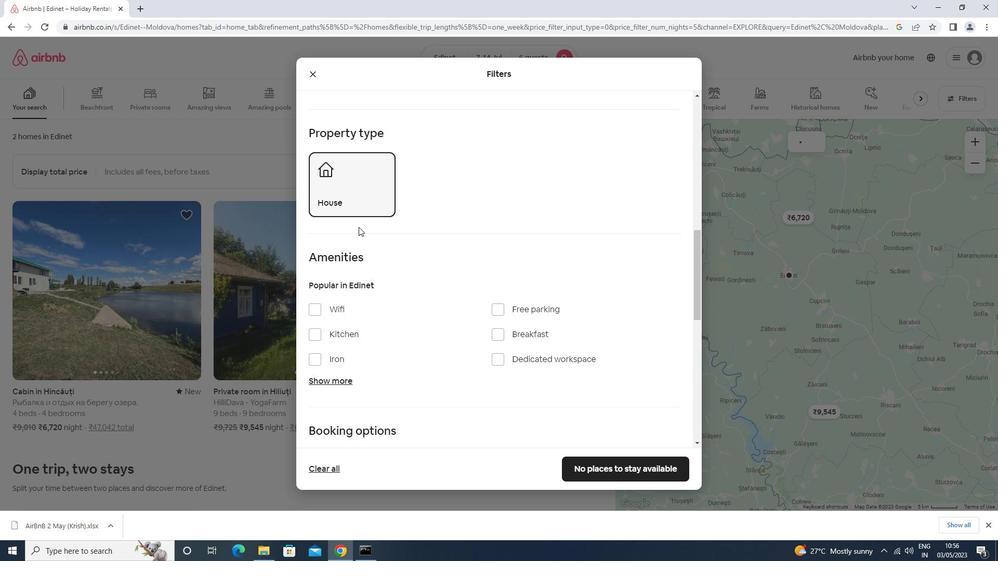 
Action: Mouse scrolled (358, 226) with delta (0, 0)
Screenshot: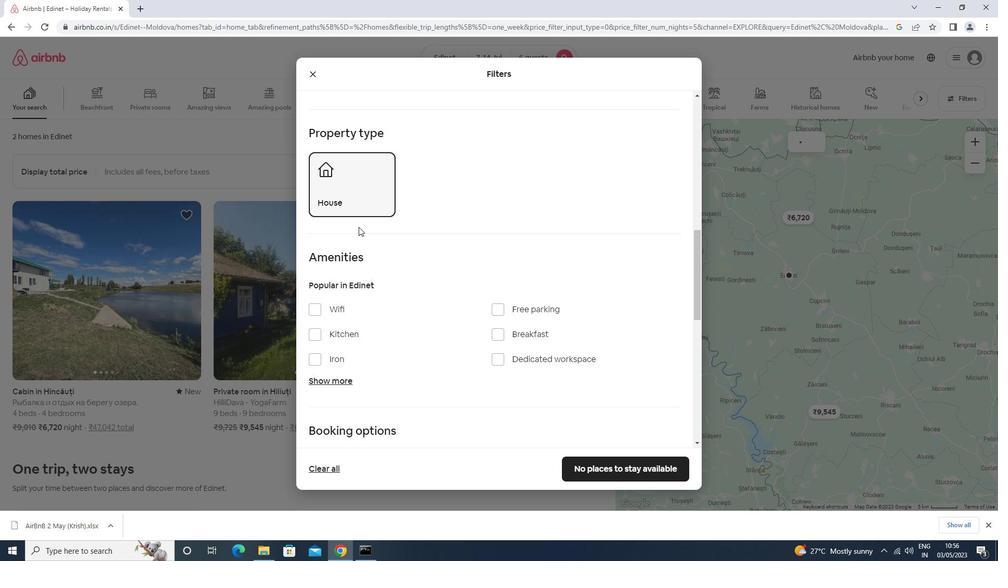 
Action: Mouse scrolled (358, 226) with delta (0, 0)
Screenshot: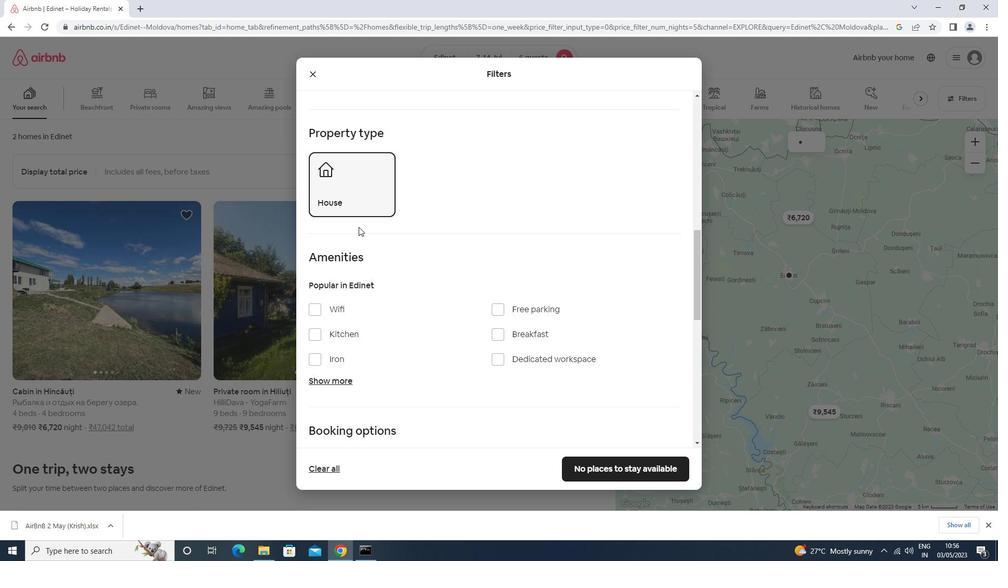 
Action: Mouse moved to (660, 295)
Screenshot: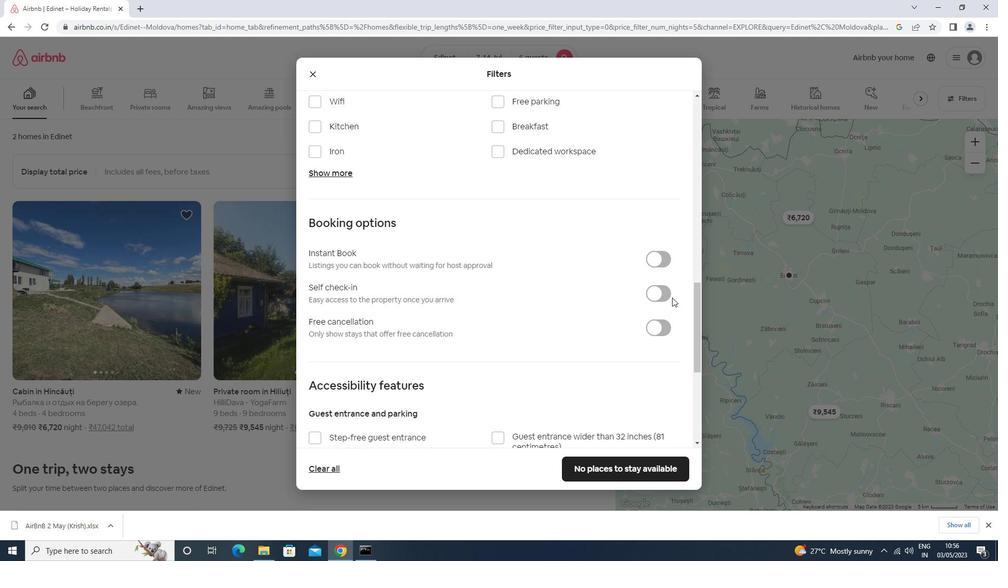 
Action: Mouse pressed left at (660, 295)
Screenshot: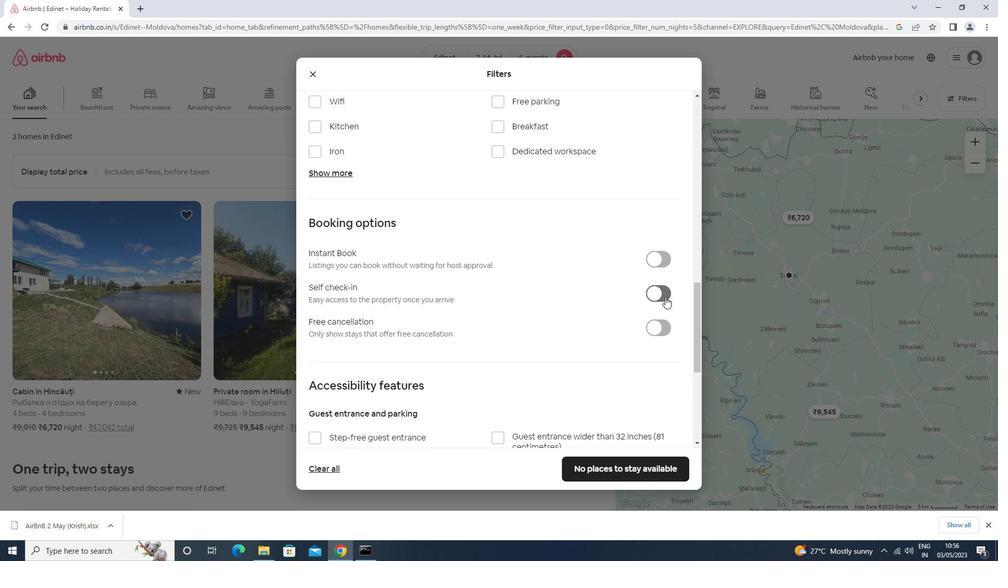 
Action: Mouse moved to (659, 292)
Screenshot: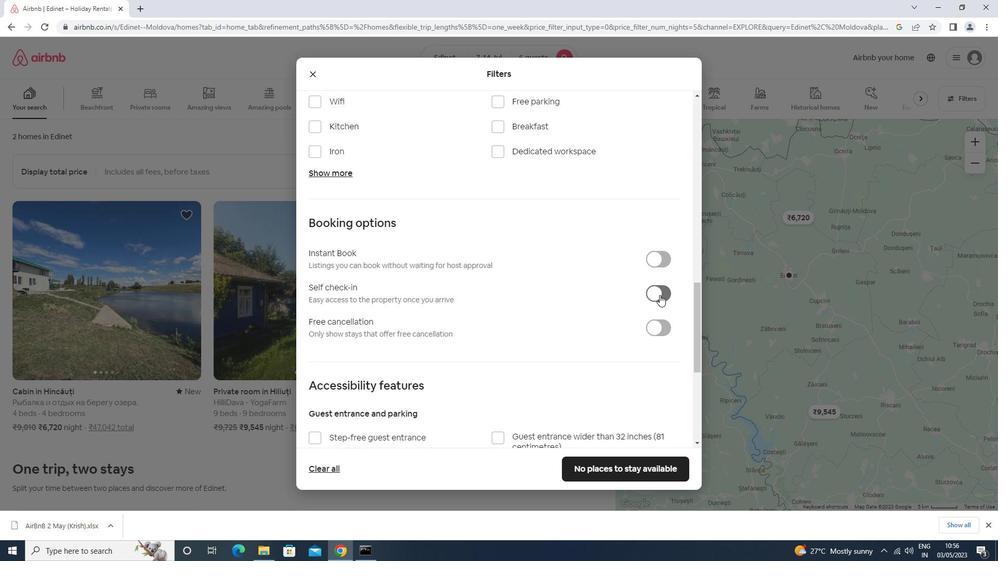 
Action: Mouse scrolled (659, 291) with delta (0, 0)
Screenshot: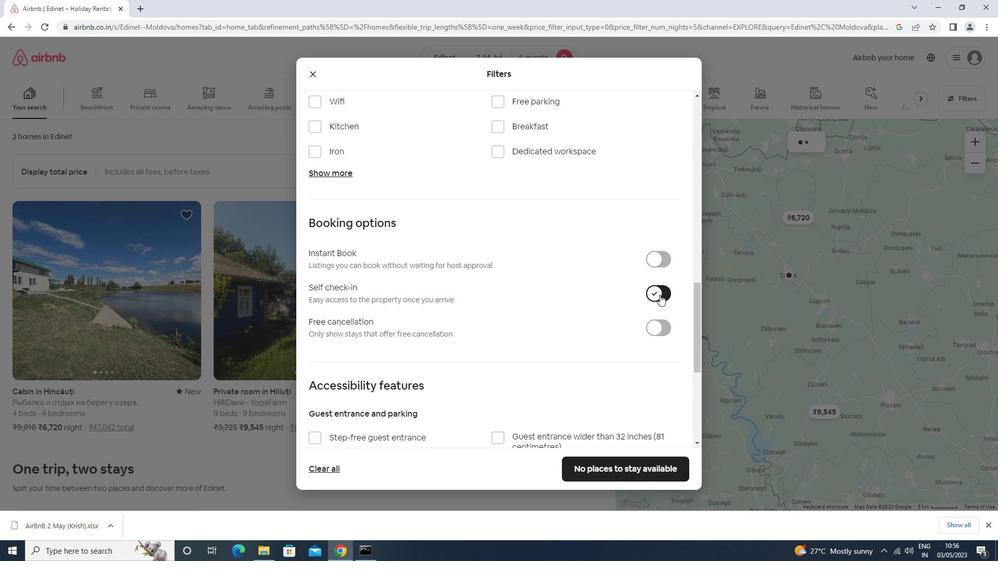 
Action: Mouse scrolled (659, 291) with delta (0, 0)
Screenshot: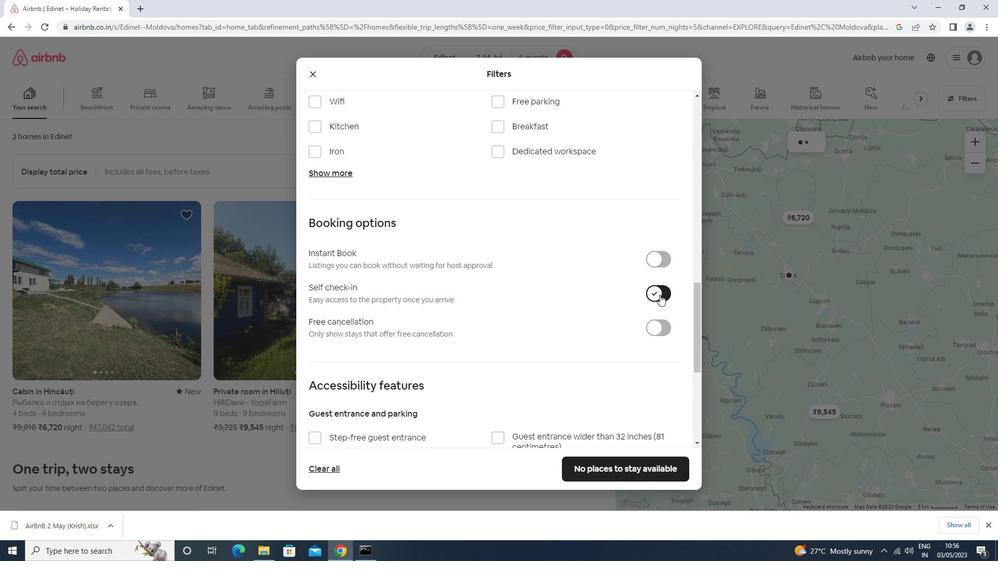 
Action: Mouse scrolled (659, 291) with delta (0, 0)
Screenshot: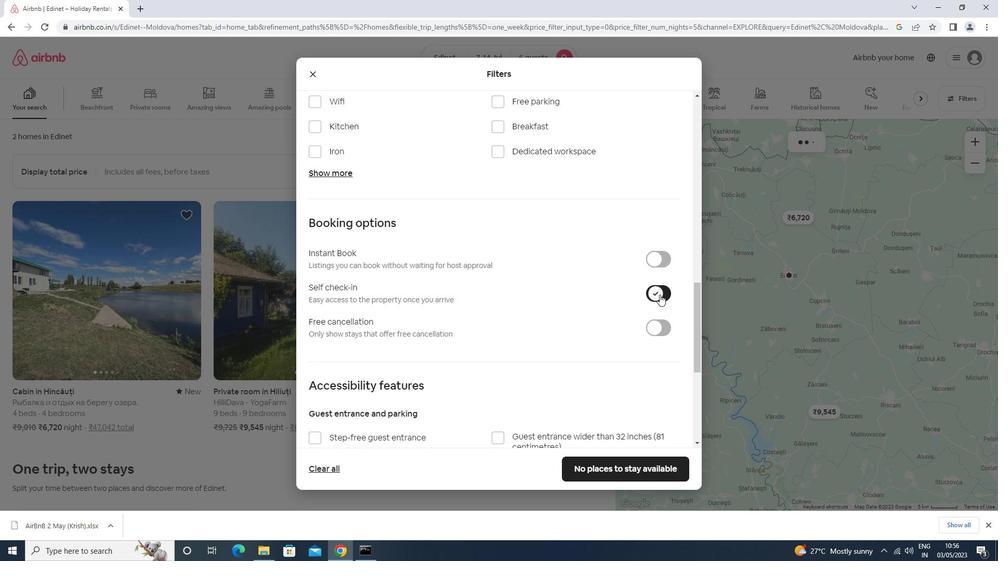 
Action: Mouse scrolled (659, 291) with delta (0, 0)
Screenshot: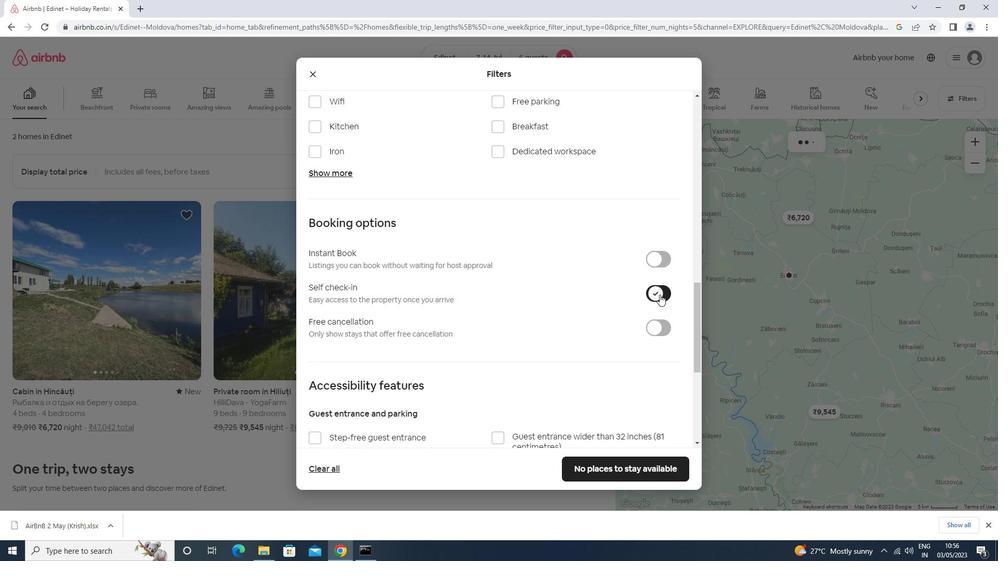 
Action: Mouse scrolled (659, 291) with delta (0, -1)
Screenshot: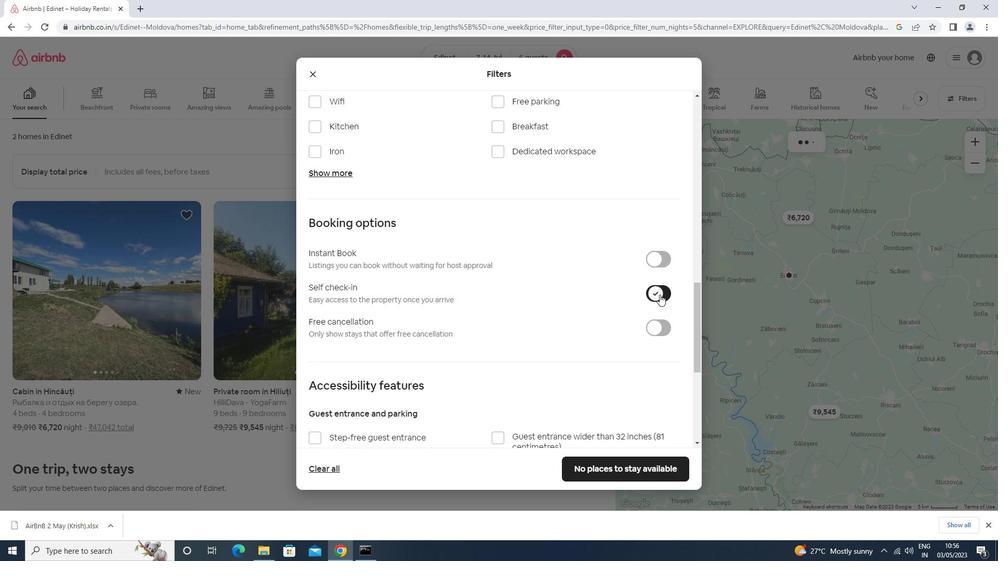 
Action: Mouse moved to (651, 291)
Screenshot: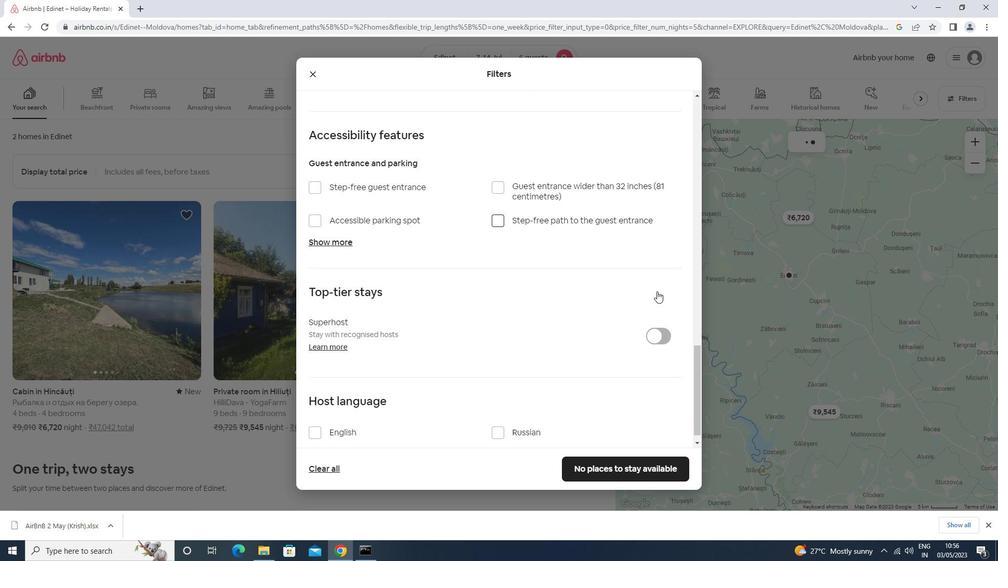 
Action: Mouse scrolled (651, 291) with delta (0, 0)
Screenshot: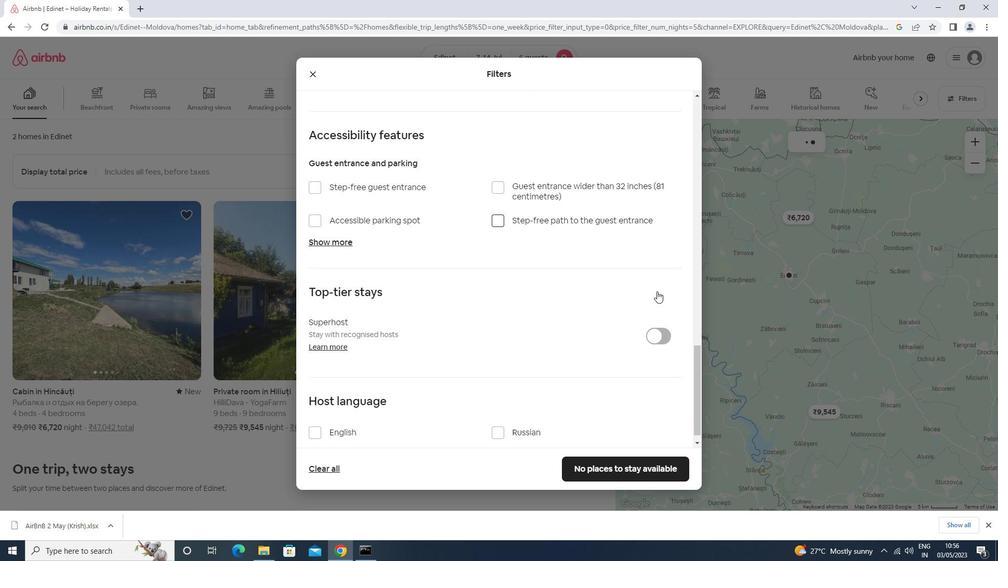 
Action: Mouse moved to (648, 292)
Screenshot: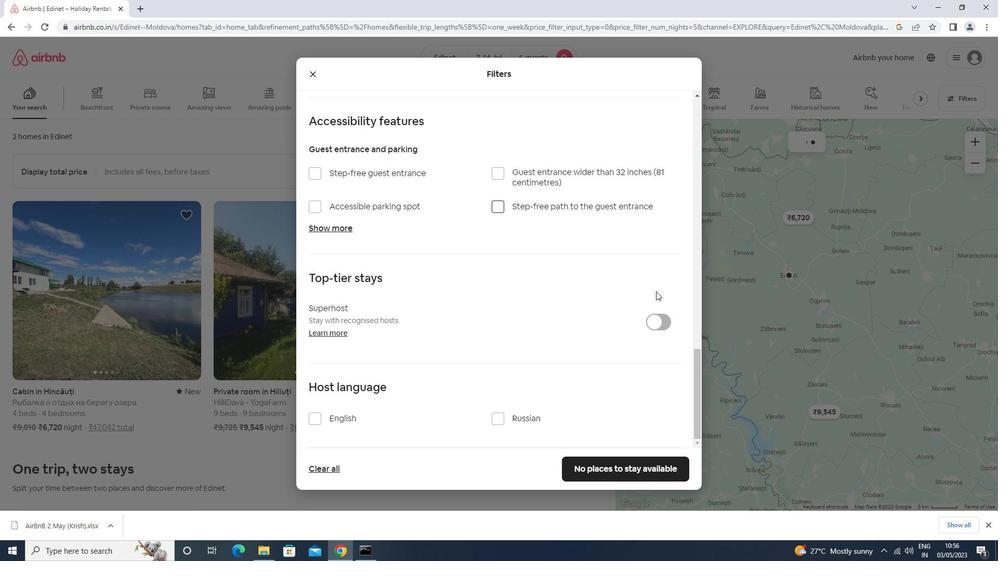 
Action: Mouse scrolled (648, 292) with delta (0, 0)
Screenshot: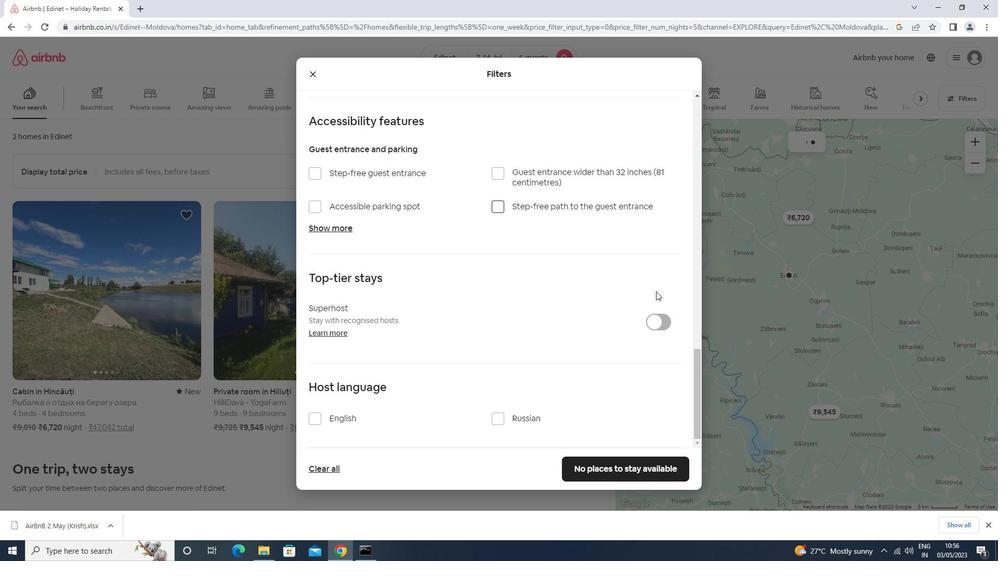 
Action: Mouse moved to (645, 293)
Screenshot: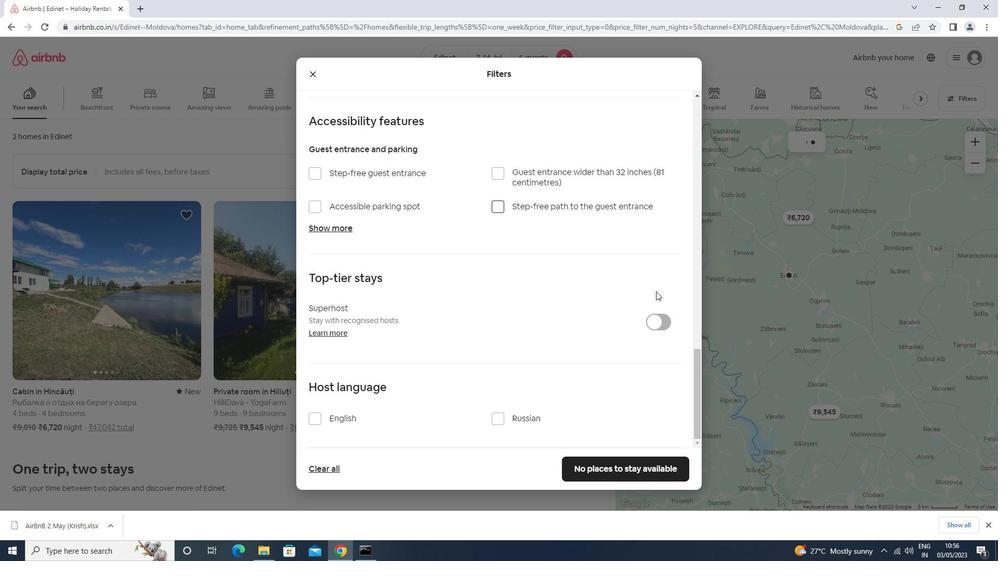 
Action: Mouse scrolled (645, 292) with delta (0, 0)
Screenshot: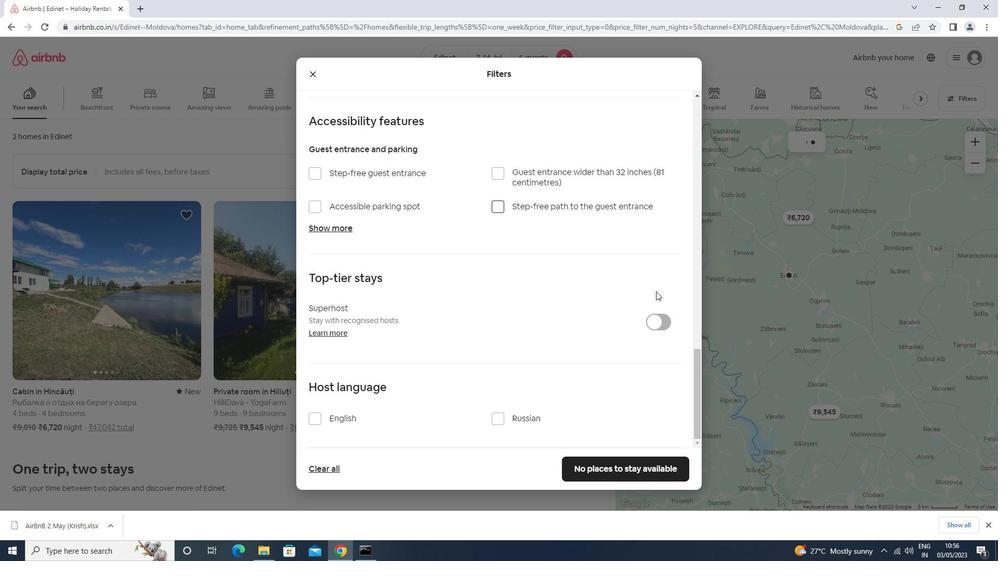 
Action: Mouse moved to (642, 293)
Screenshot: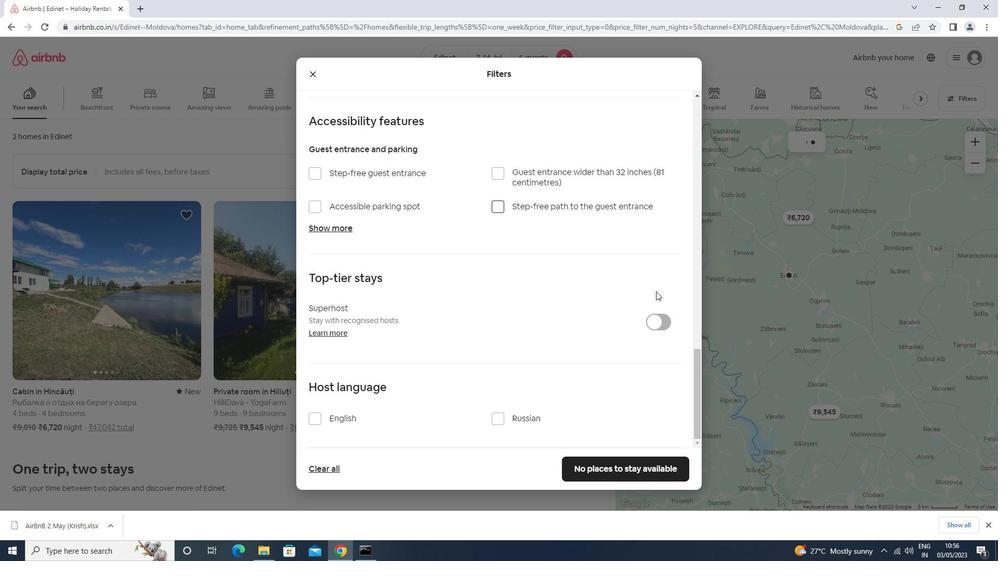 
Action: Mouse scrolled (642, 292) with delta (0, 0)
Screenshot: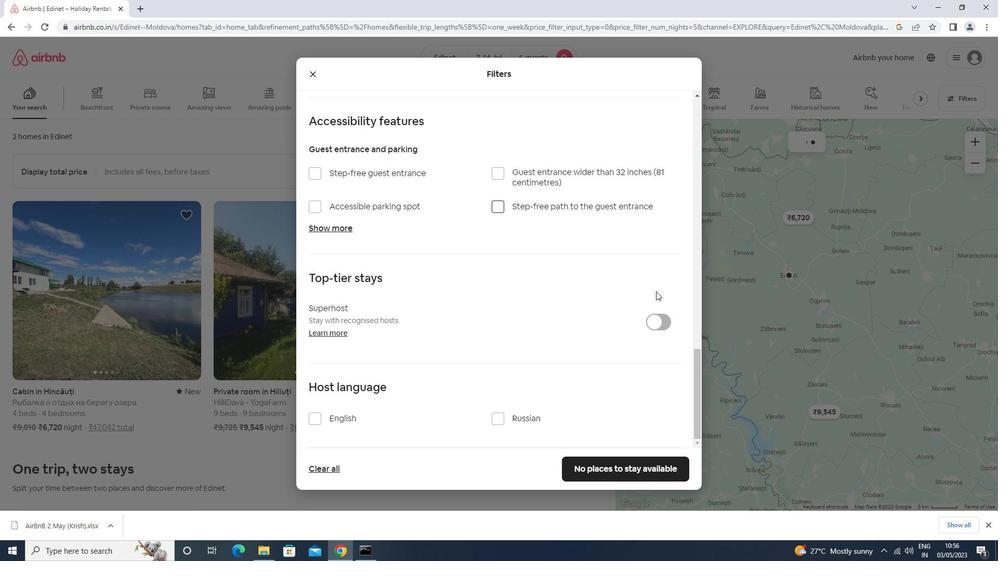 
Action: Mouse moved to (638, 293)
Screenshot: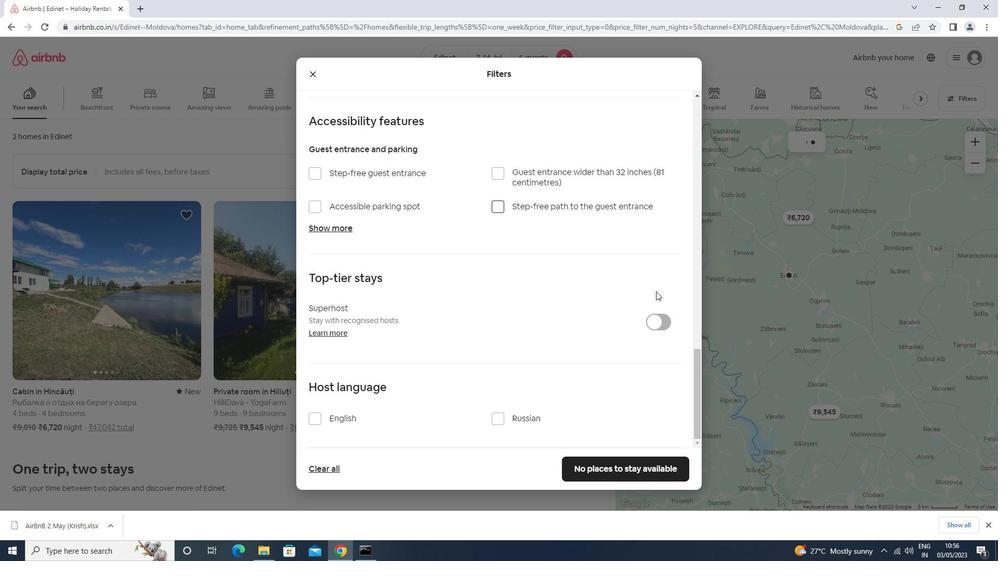 
Action: Mouse scrolled (638, 292) with delta (0, 0)
Screenshot: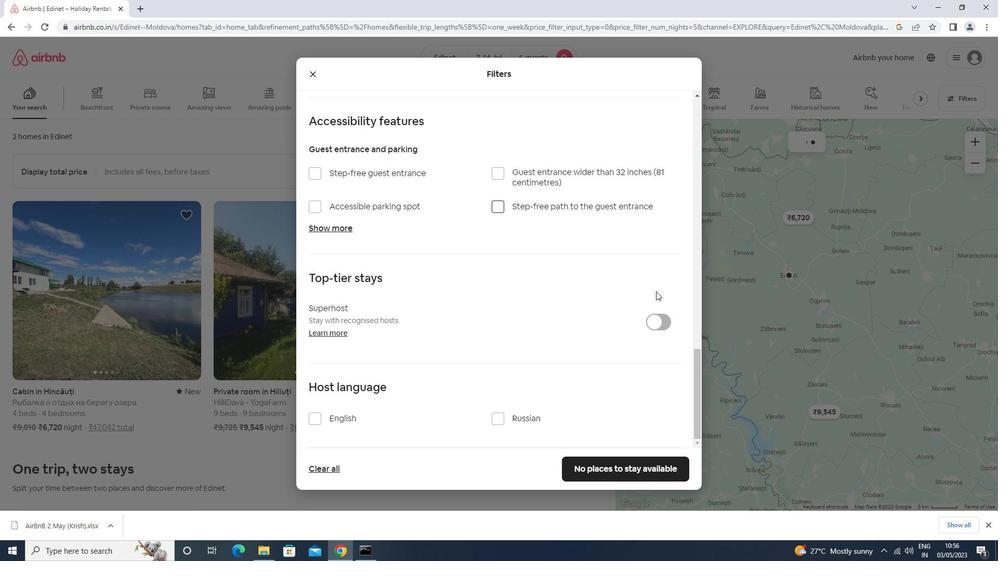 
Action: Mouse moved to (340, 417)
Screenshot: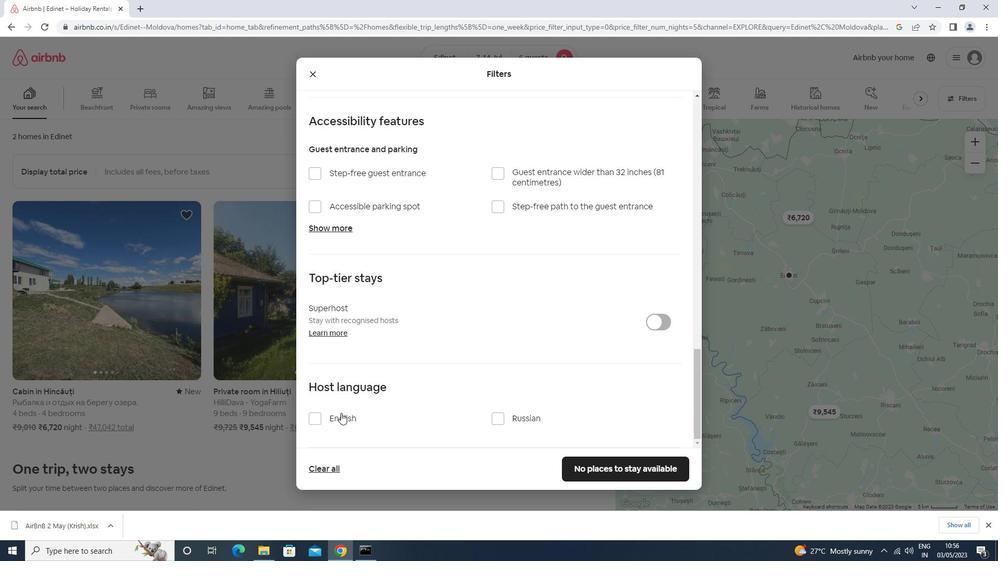 
Action: Mouse pressed left at (340, 417)
Screenshot: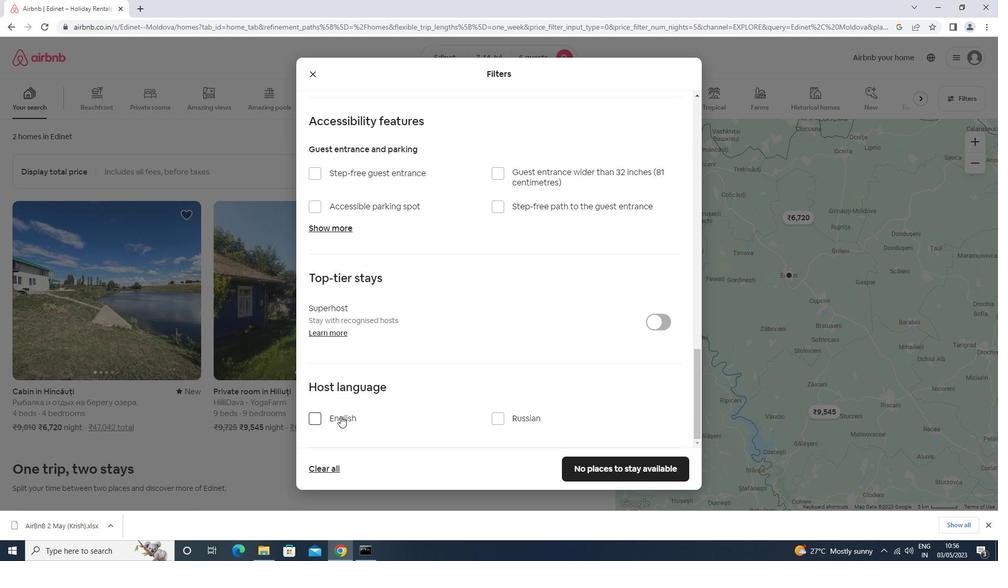 
Action: Mouse moved to (619, 472)
Screenshot: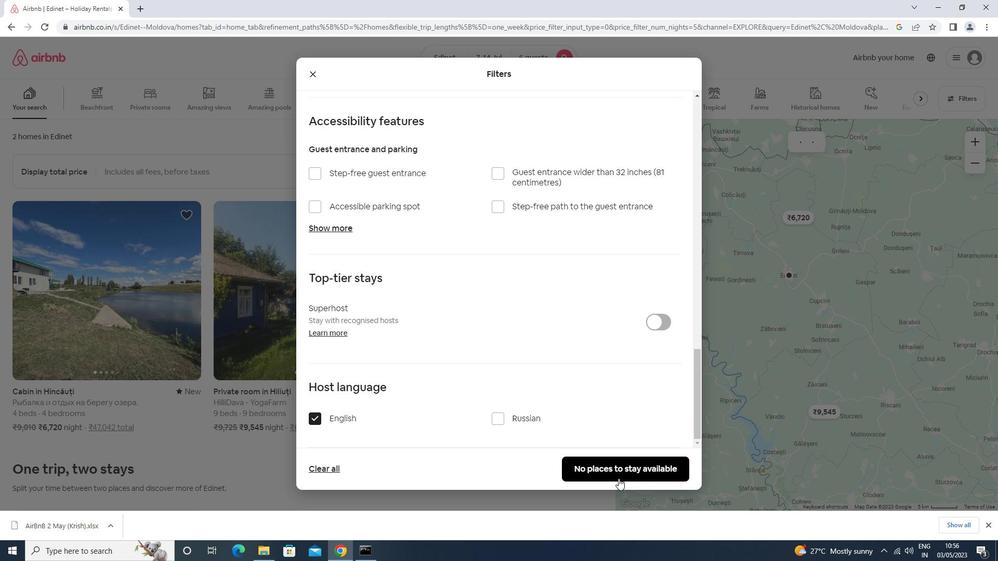 
Action: Mouse pressed left at (619, 472)
Screenshot: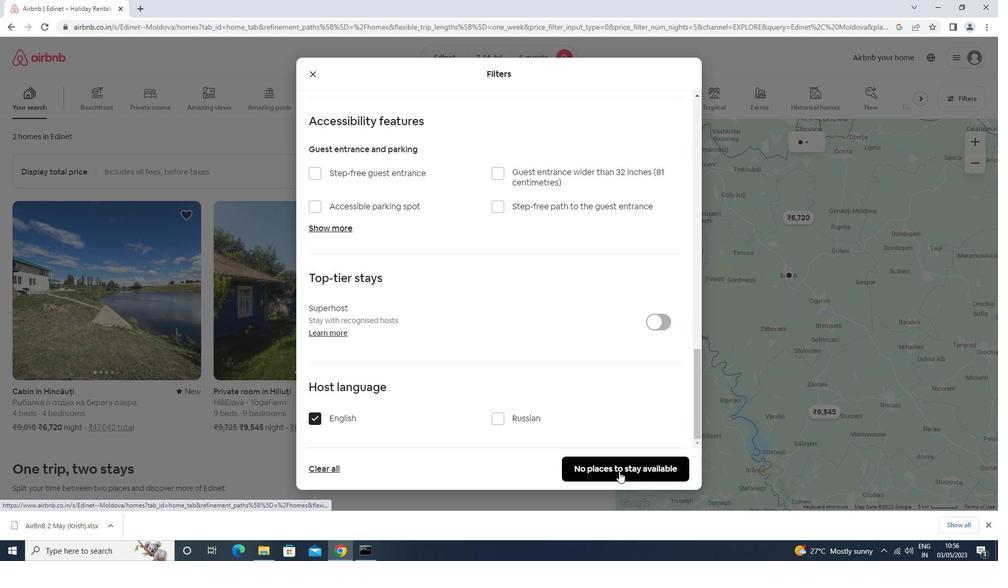 
